 Task: Create a due date automation trigger when advanced on, on the tuesday after a card is due add fields without custom field "Resume" set at 11:00 AM.
Action: Mouse moved to (1200, 91)
Screenshot: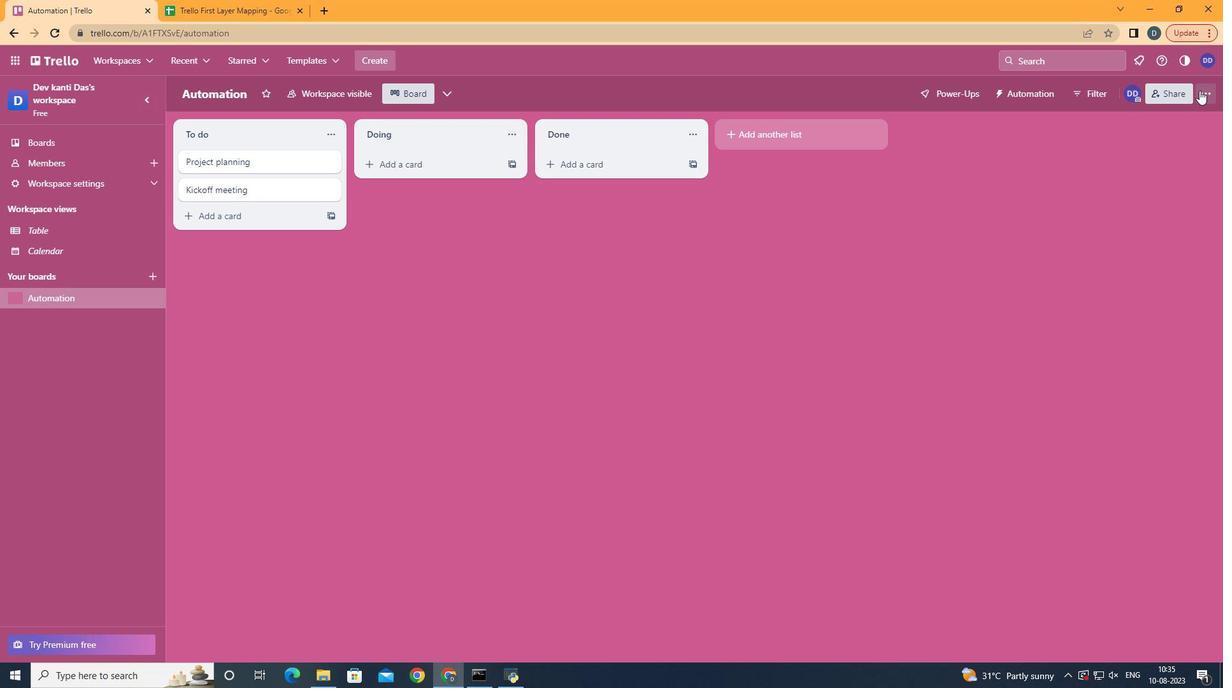 
Action: Mouse pressed left at (1200, 91)
Screenshot: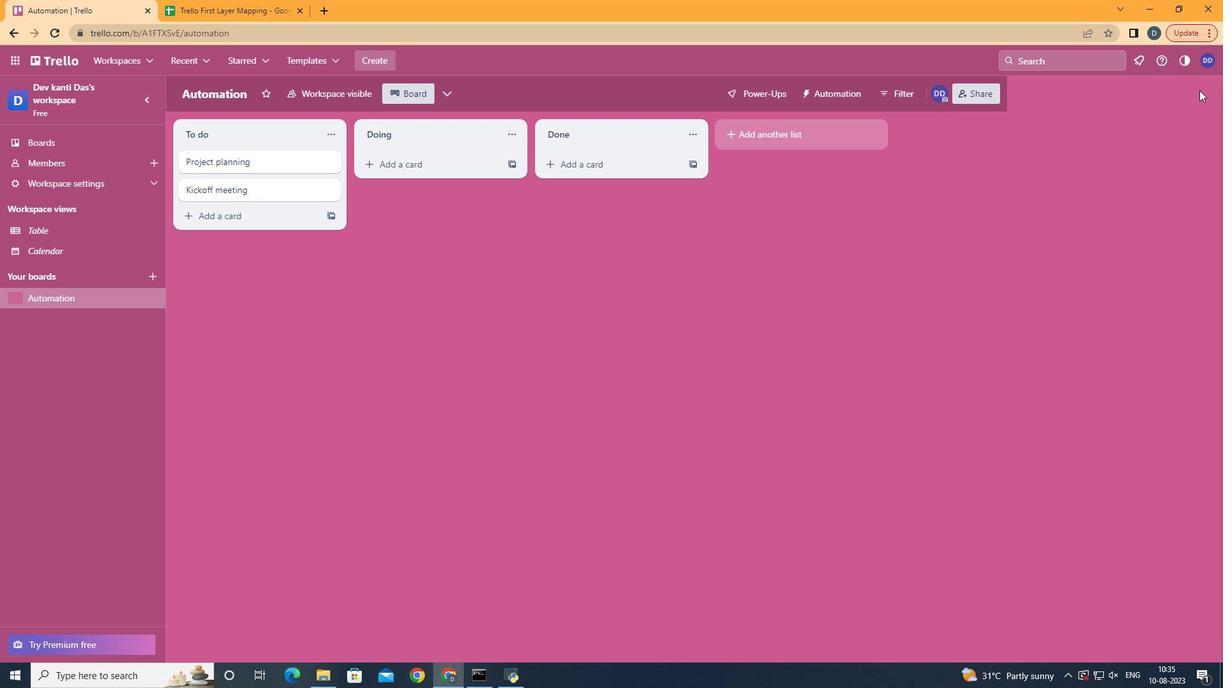 
Action: Mouse moved to (1143, 274)
Screenshot: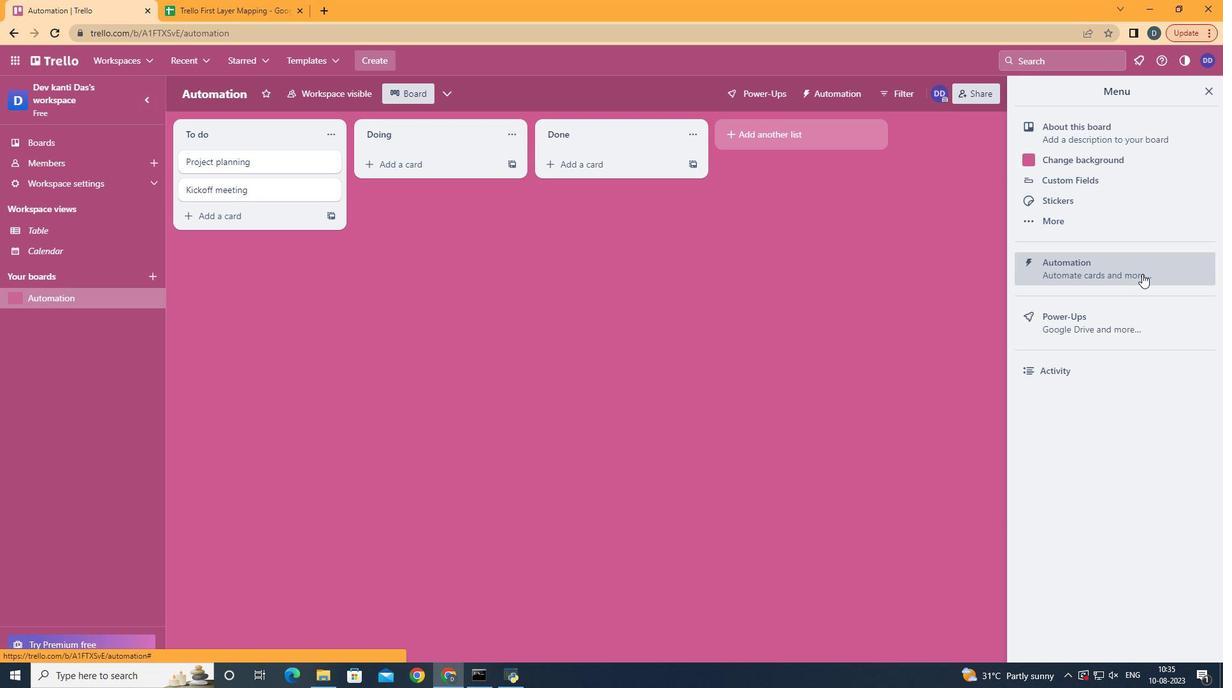 
Action: Mouse pressed left at (1143, 274)
Screenshot: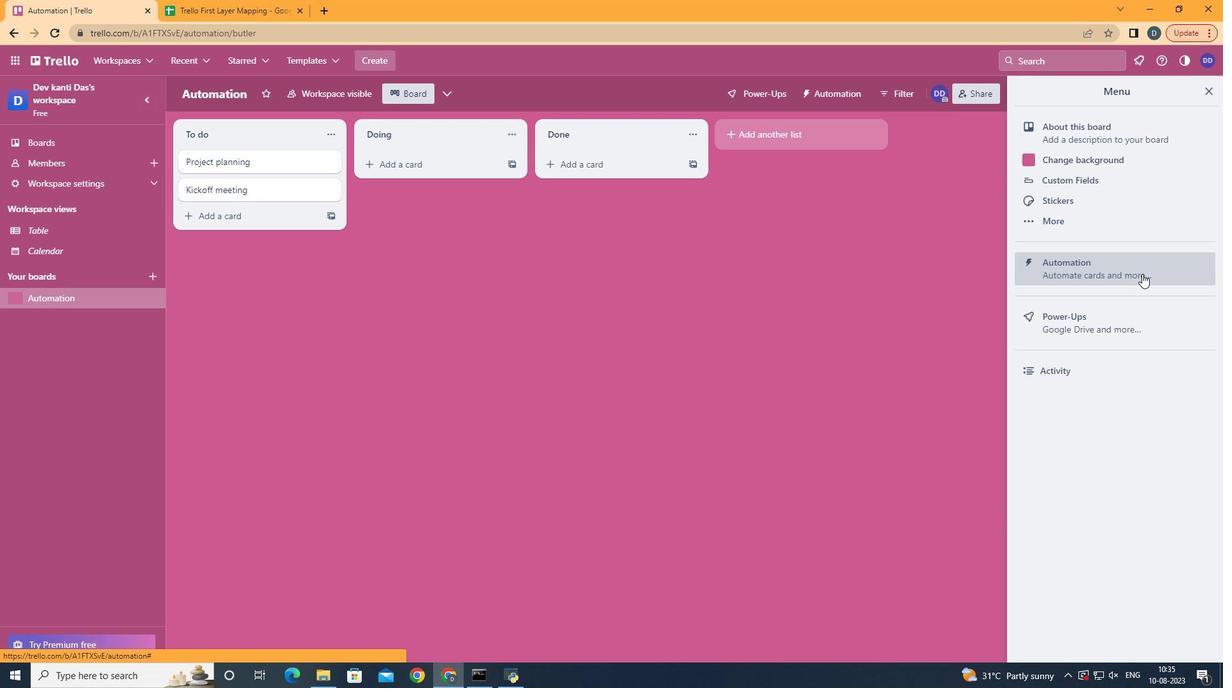 
Action: Mouse moved to (222, 256)
Screenshot: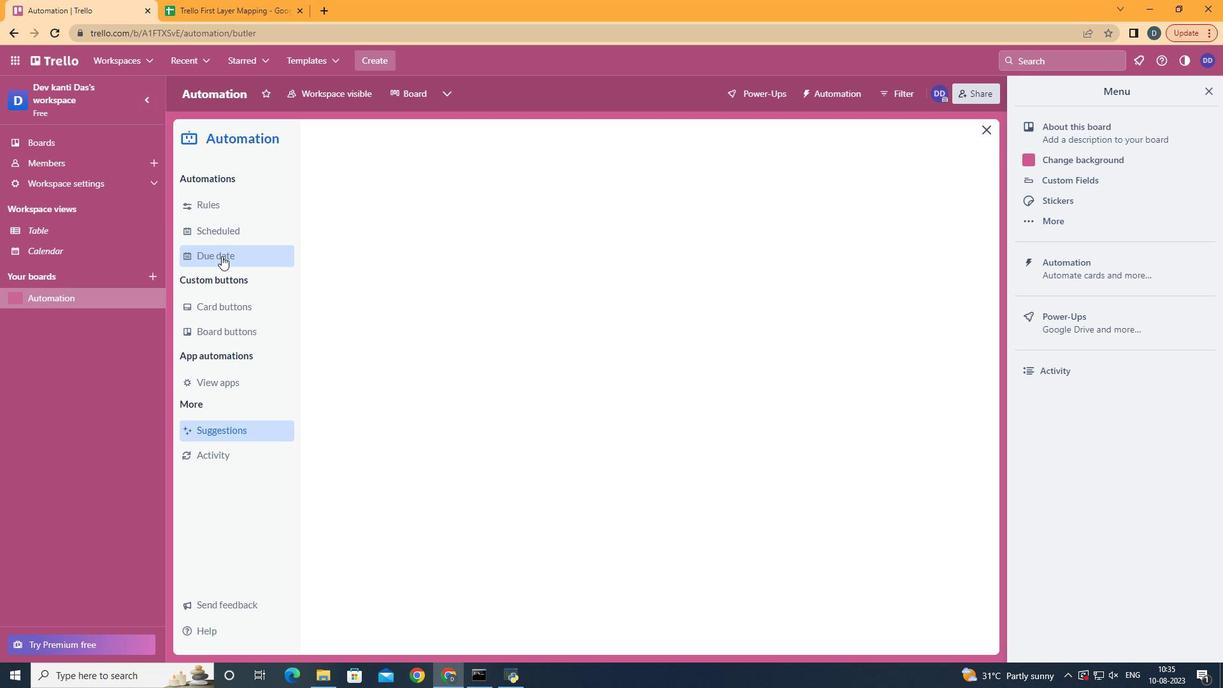 
Action: Mouse pressed left at (222, 256)
Screenshot: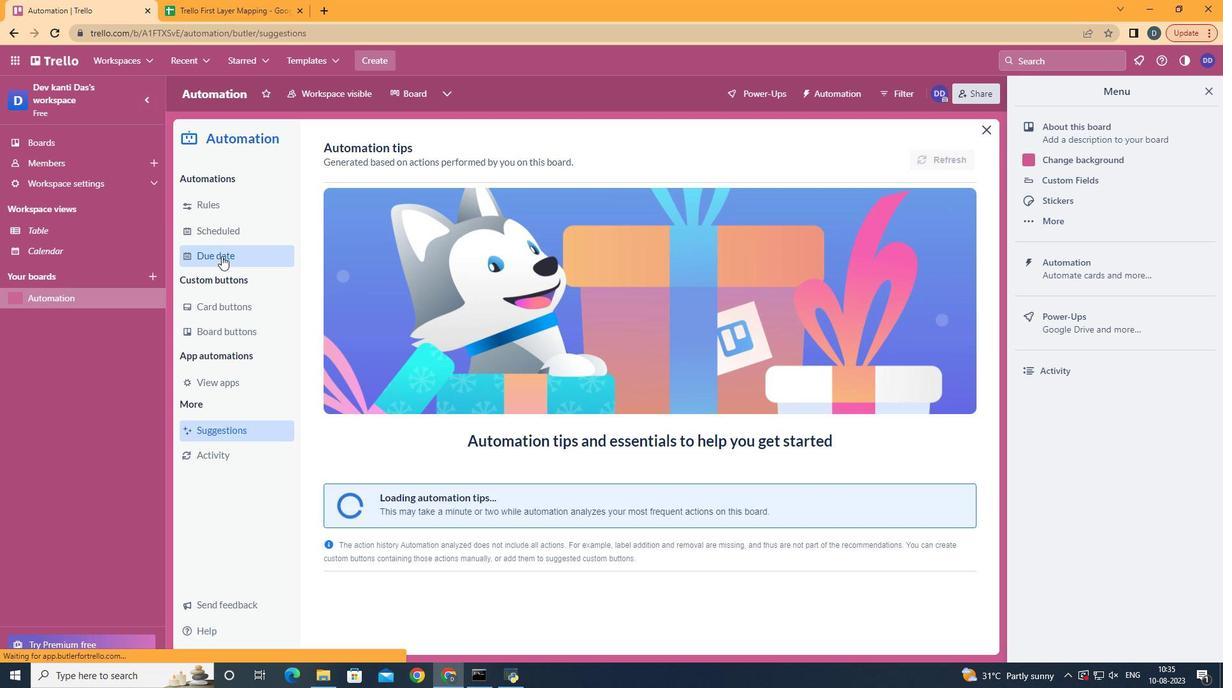 
Action: Mouse moved to (908, 152)
Screenshot: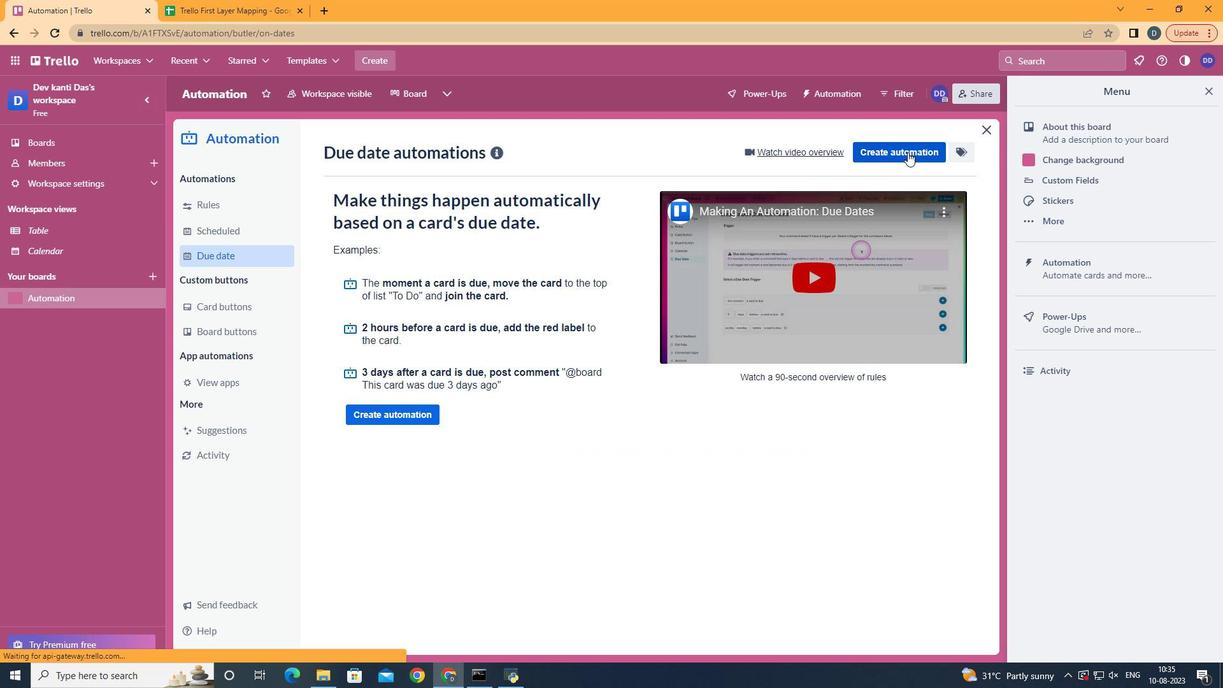 
Action: Mouse pressed left at (908, 152)
Screenshot: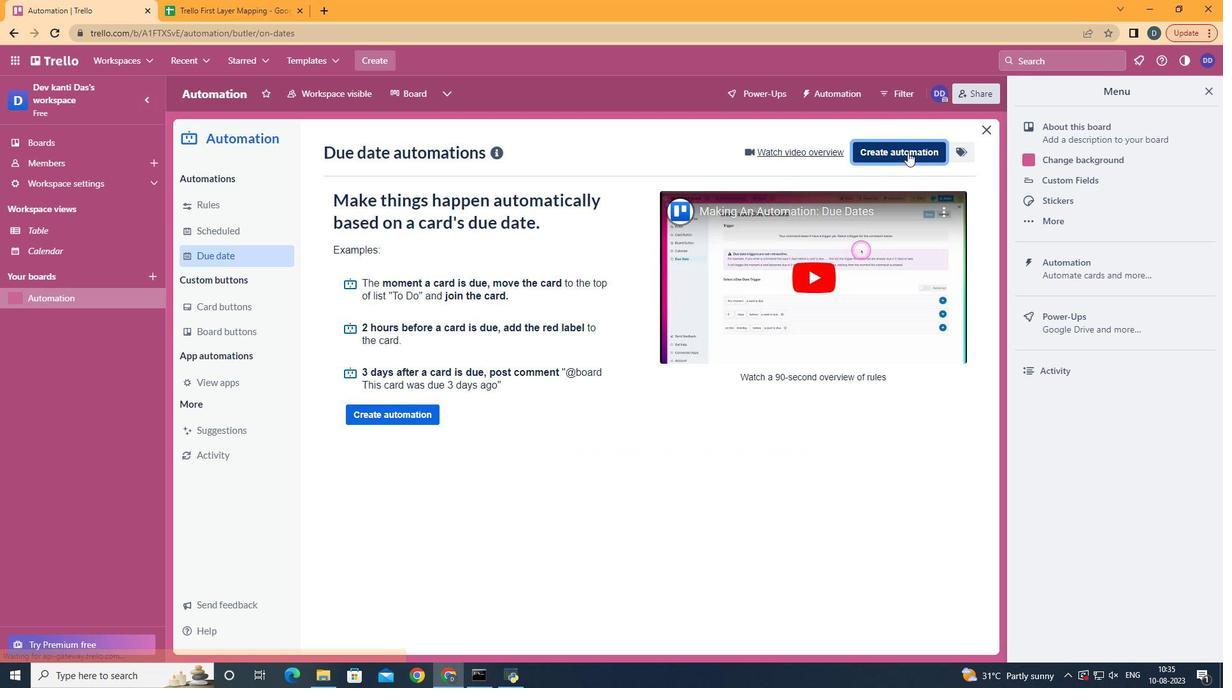 
Action: Mouse moved to (712, 271)
Screenshot: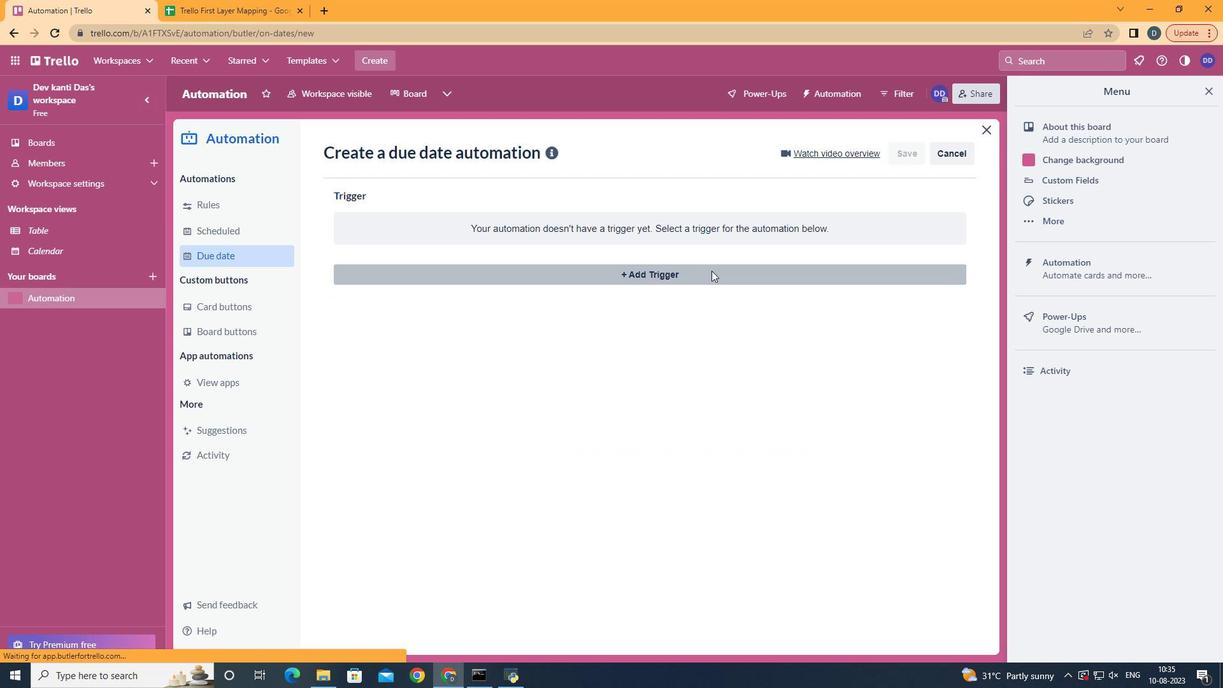 
Action: Mouse pressed left at (712, 271)
Screenshot: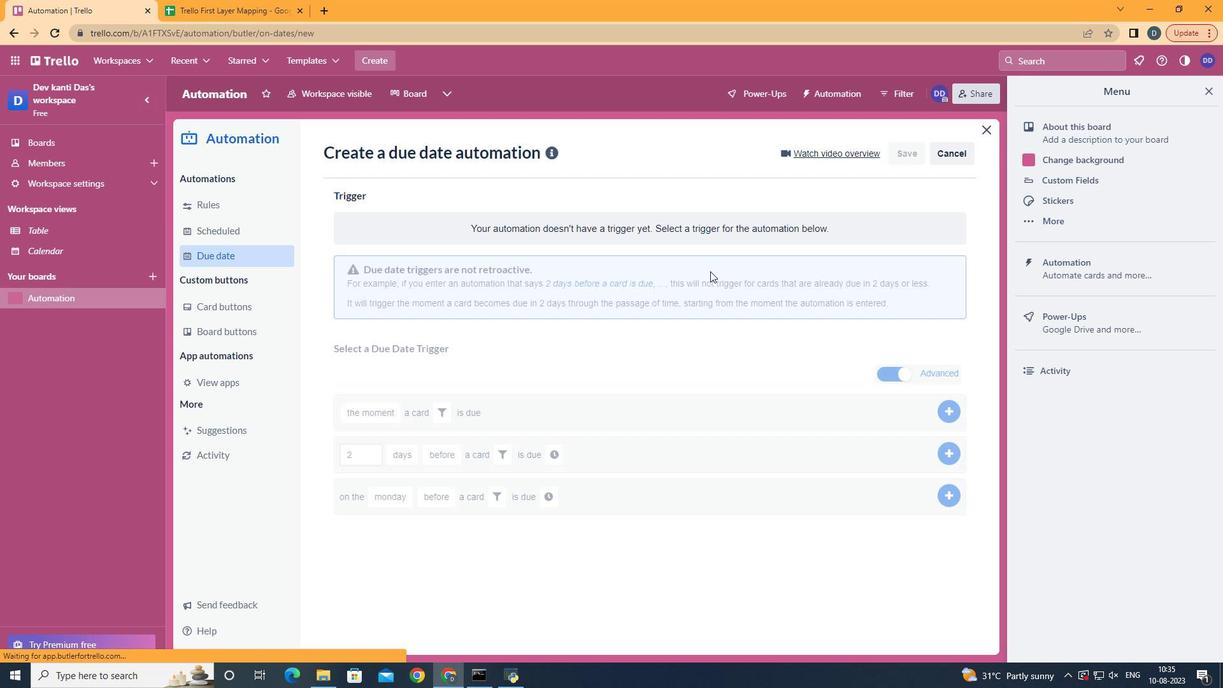 
Action: Mouse moved to (401, 367)
Screenshot: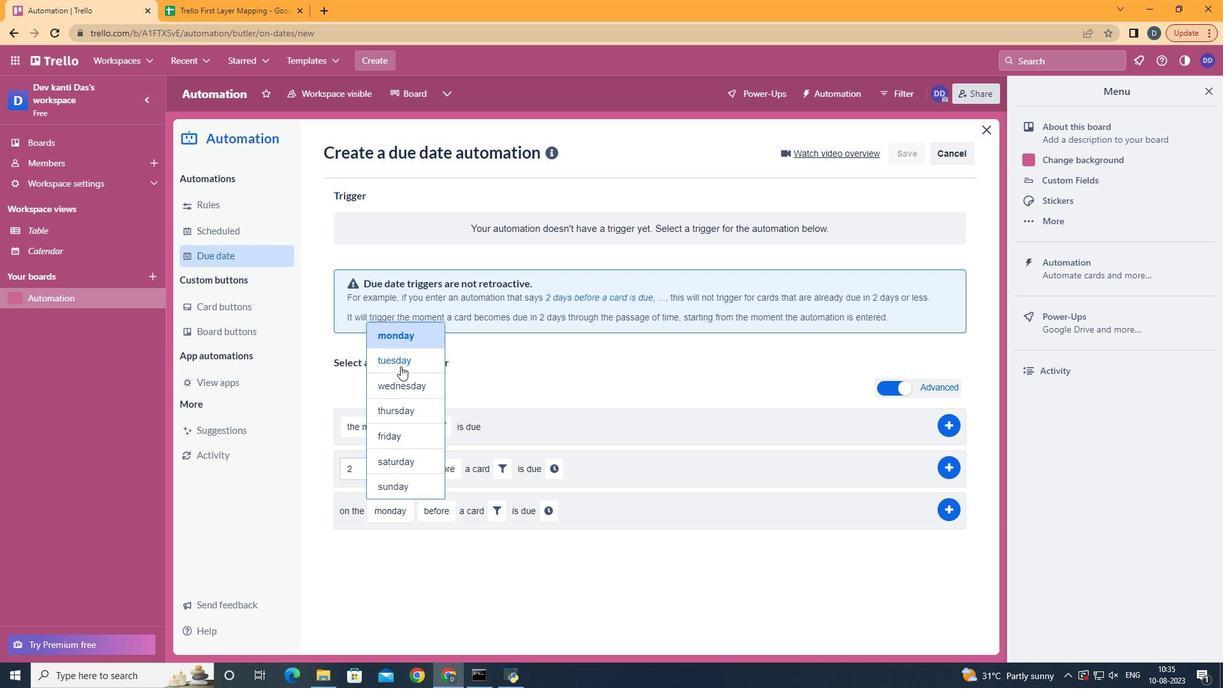 
Action: Mouse pressed left at (401, 367)
Screenshot: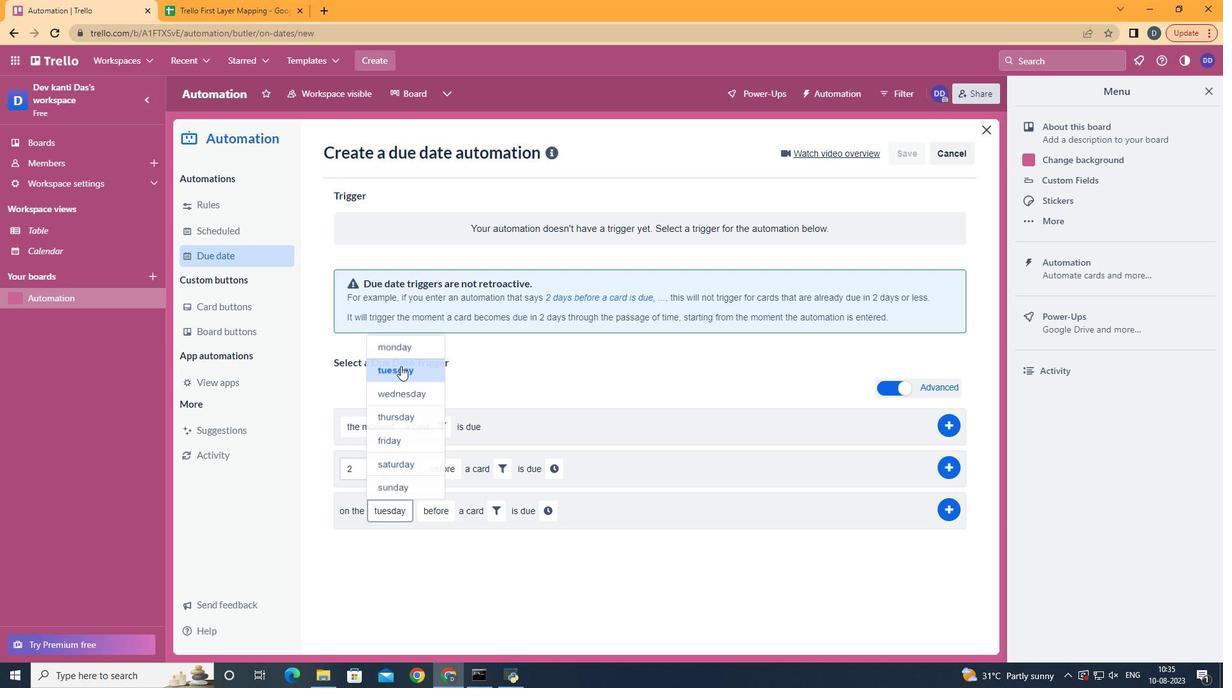 
Action: Mouse moved to (456, 553)
Screenshot: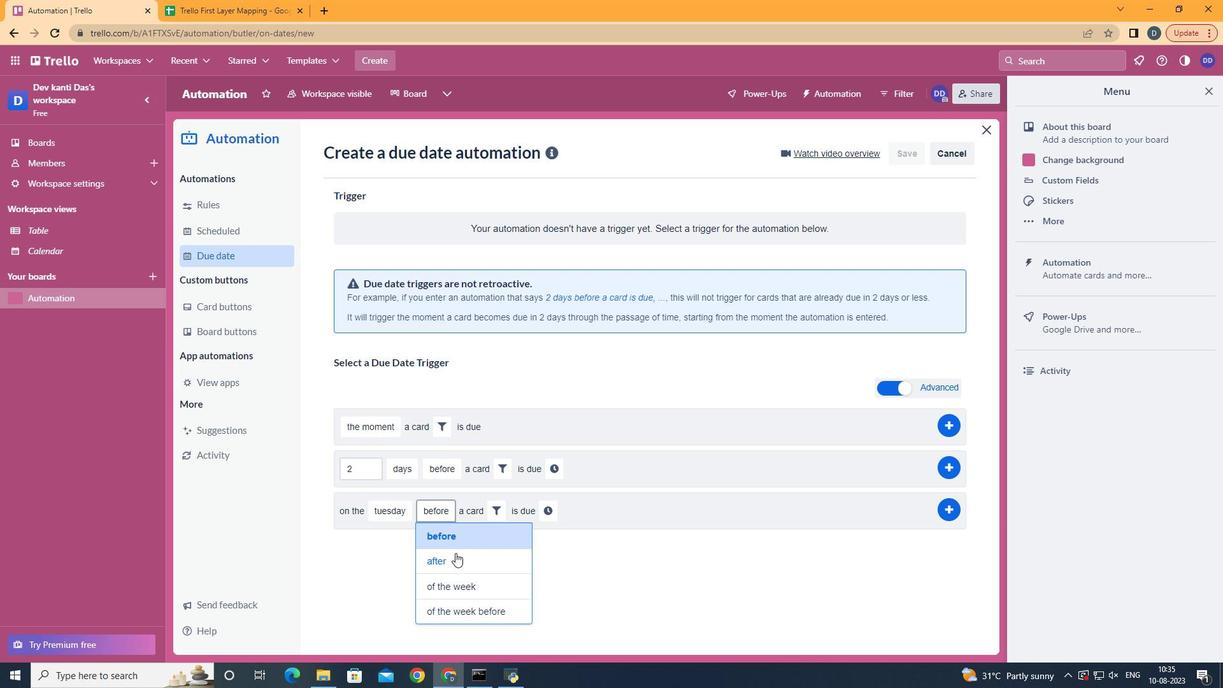 
Action: Mouse pressed left at (456, 553)
Screenshot: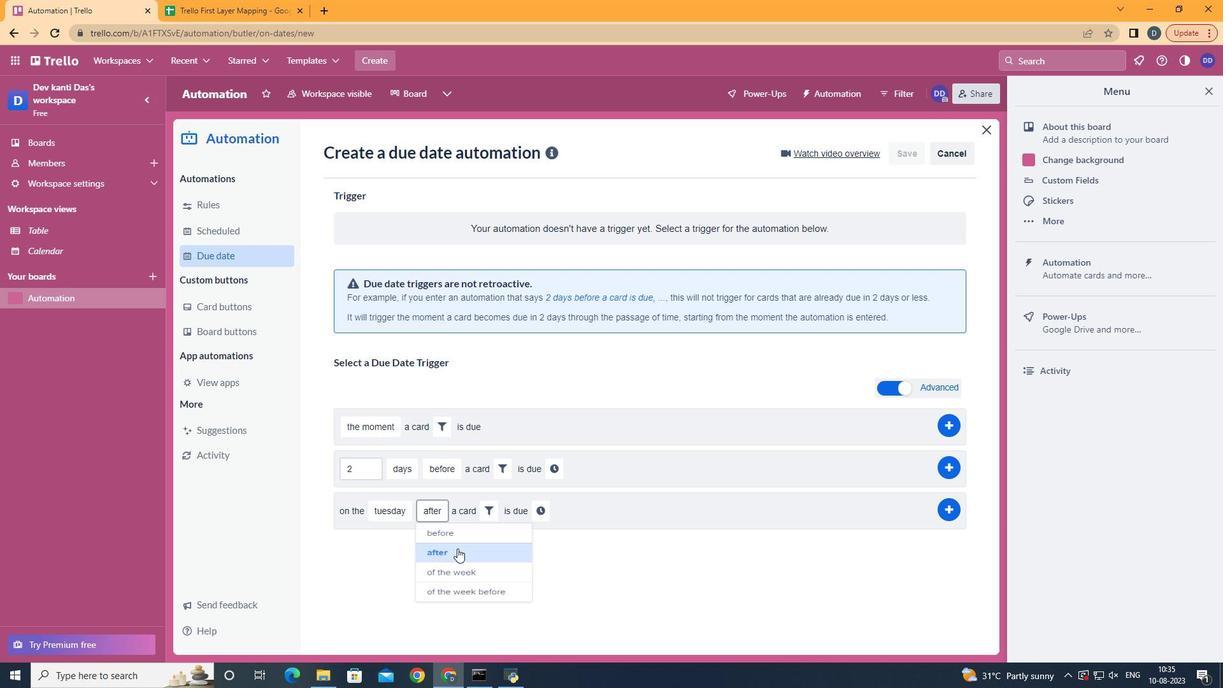 
Action: Mouse moved to (489, 506)
Screenshot: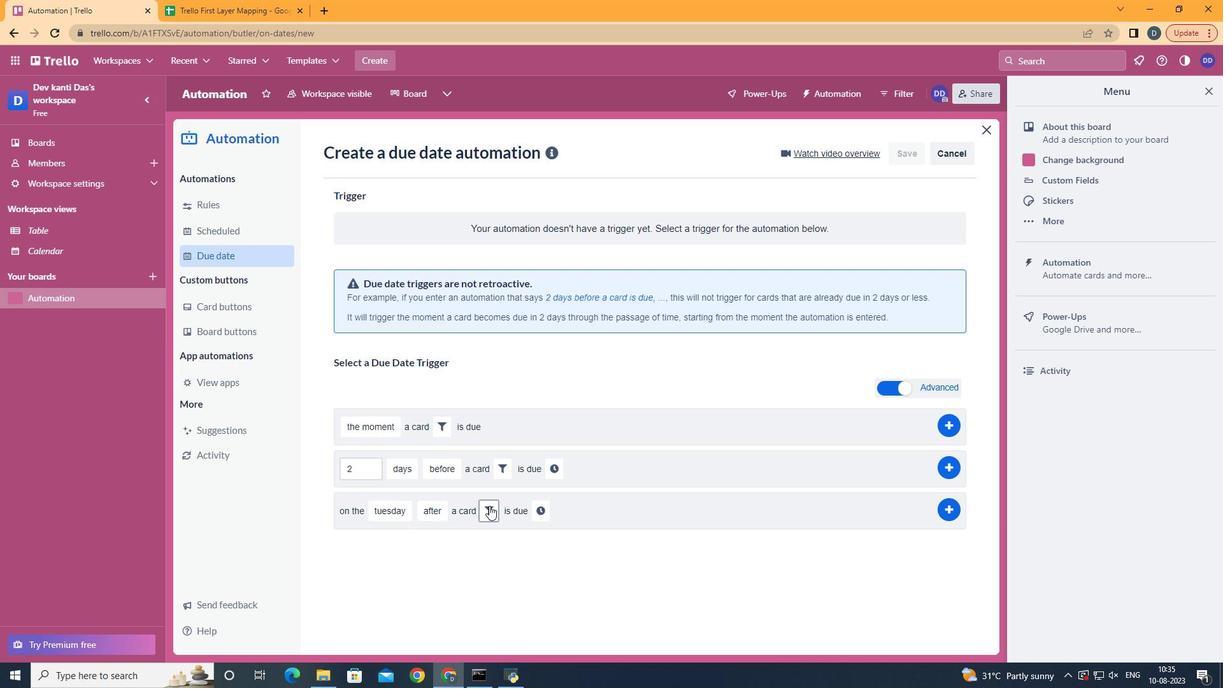 
Action: Mouse pressed left at (489, 506)
Screenshot: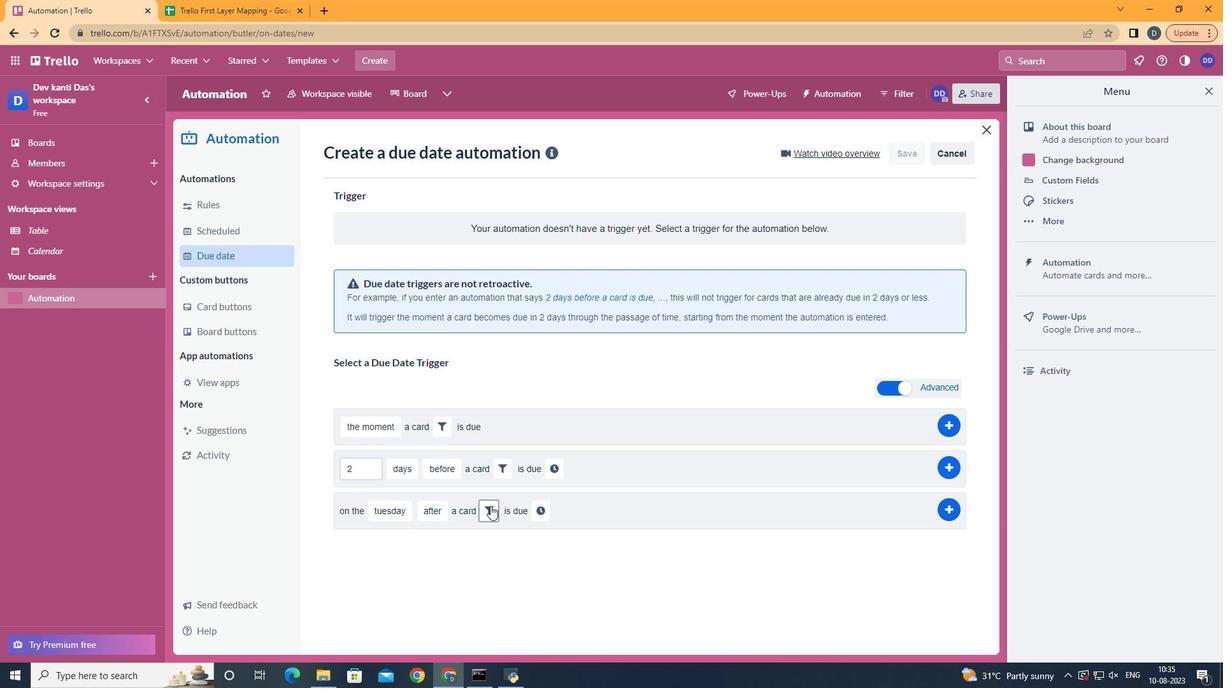 
Action: Mouse moved to (690, 550)
Screenshot: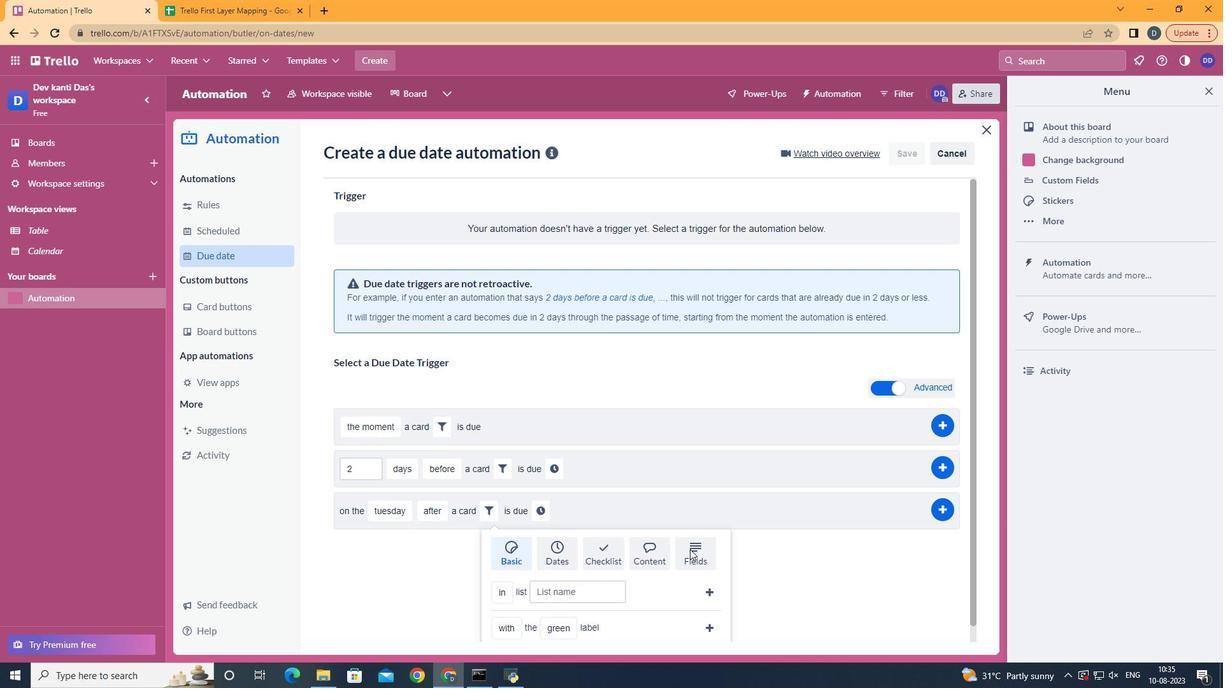 
Action: Mouse pressed left at (690, 550)
Screenshot: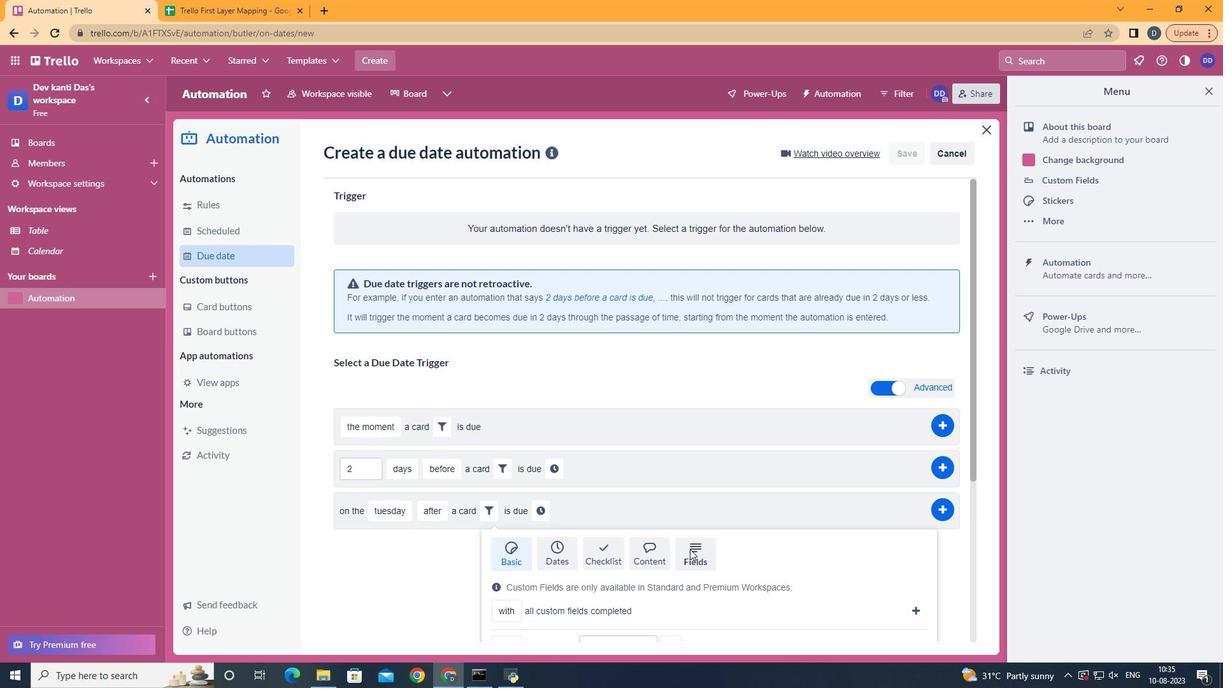
Action: Mouse moved to (690, 549)
Screenshot: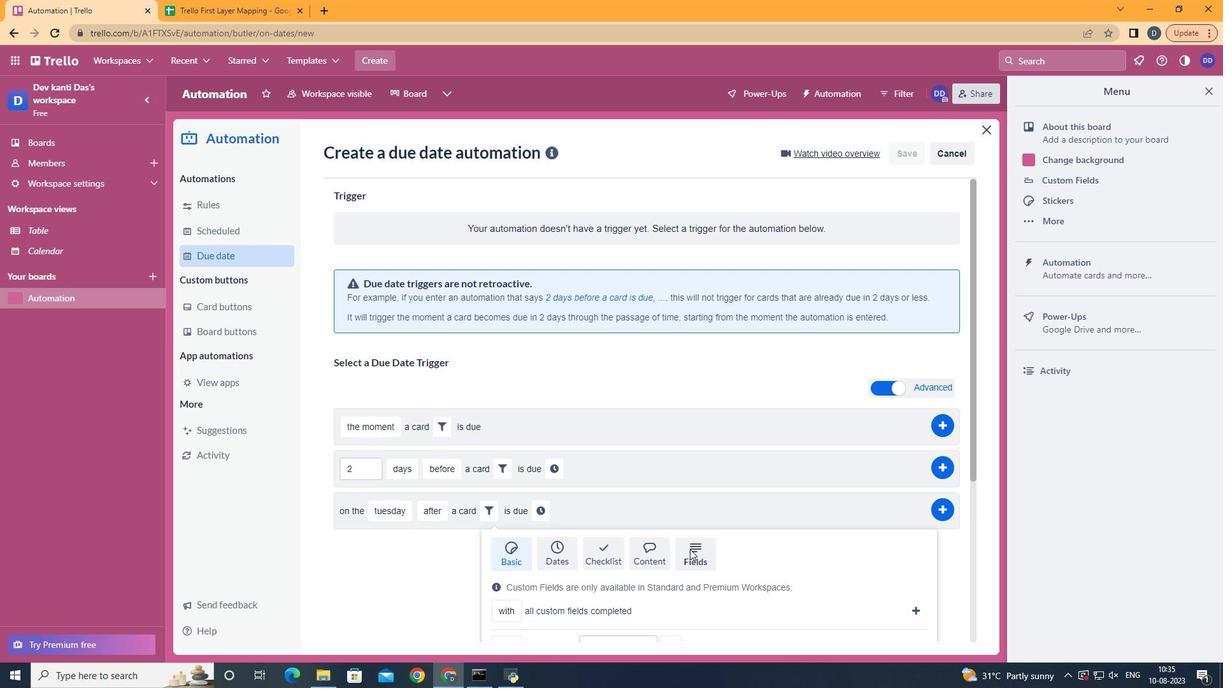 
Action: Mouse scrolled (690, 549) with delta (0, 0)
Screenshot: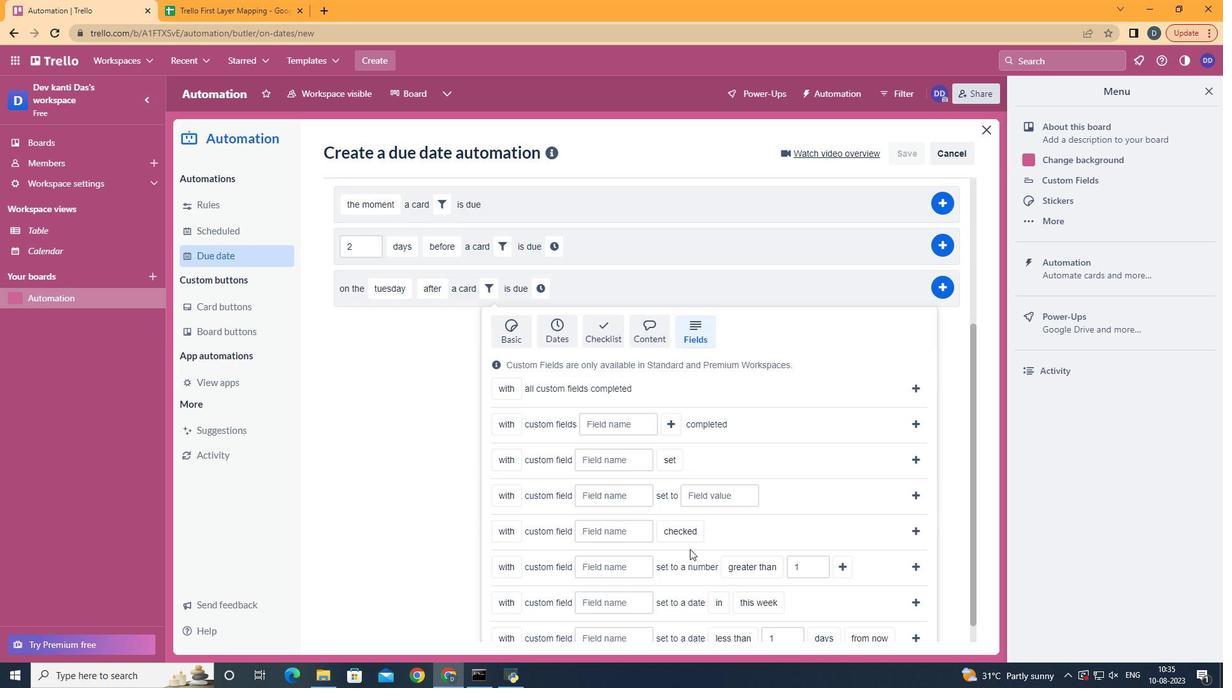 
Action: Mouse scrolled (690, 549) with delta (0, 0)
Screenshot: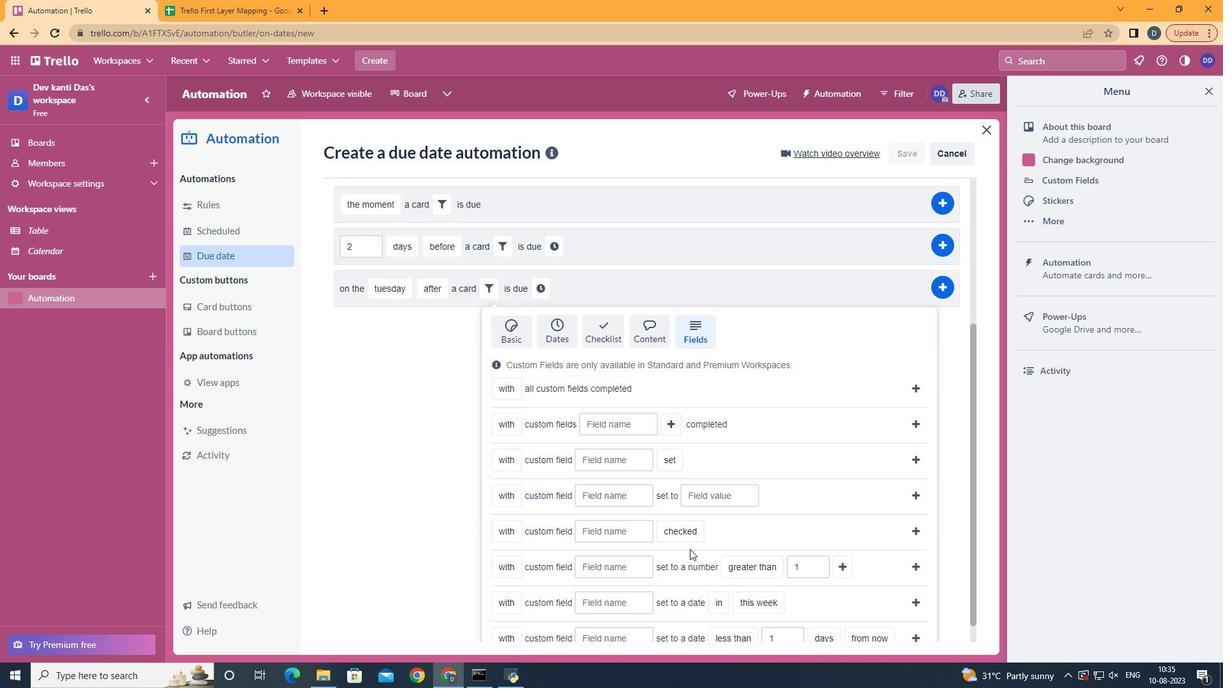 
Action: Mouse scrolled (690, 549) with delta (0, 0)
Screenshot: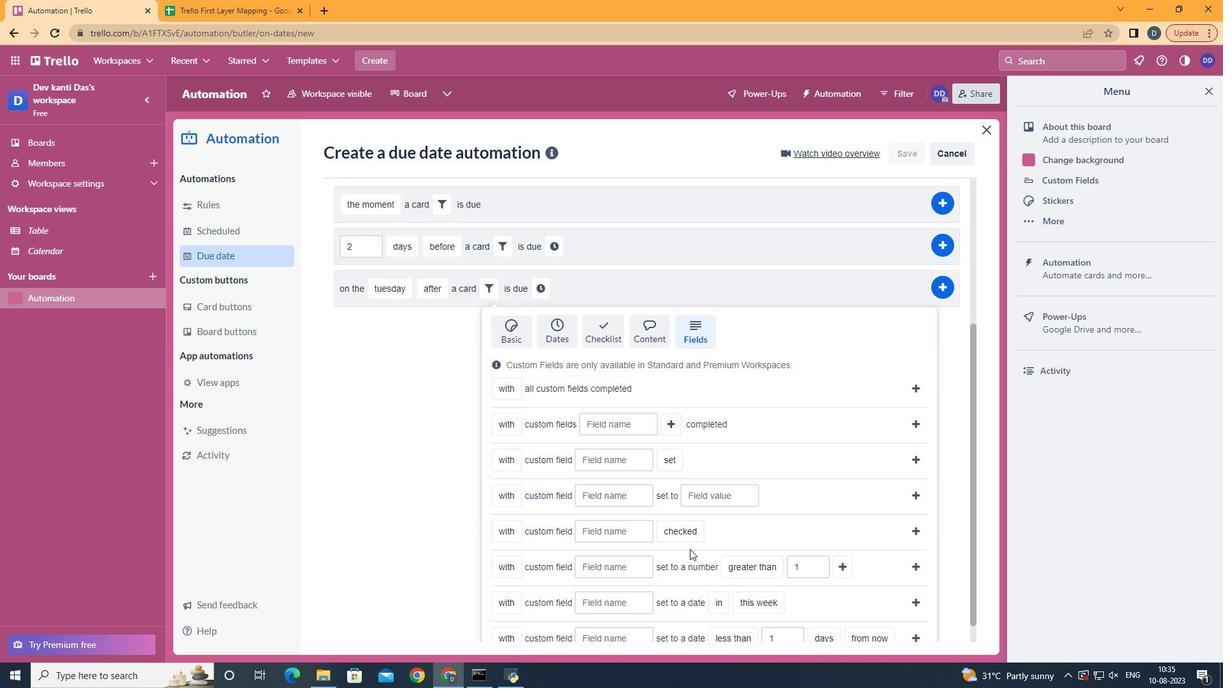 
Action: Mouse scrolled (690, 549) with delta (0, 0)
Screenshot: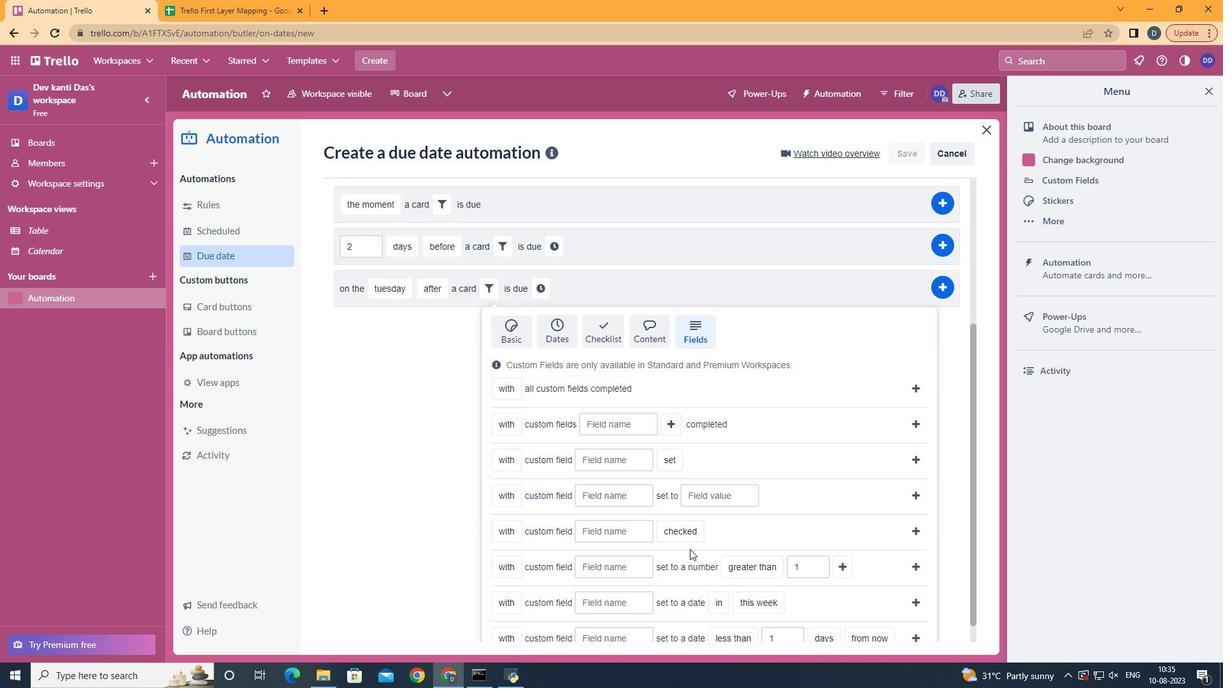 
Action: Mouse scrolled (690, 549) with delta (0, 0)
Screenshot: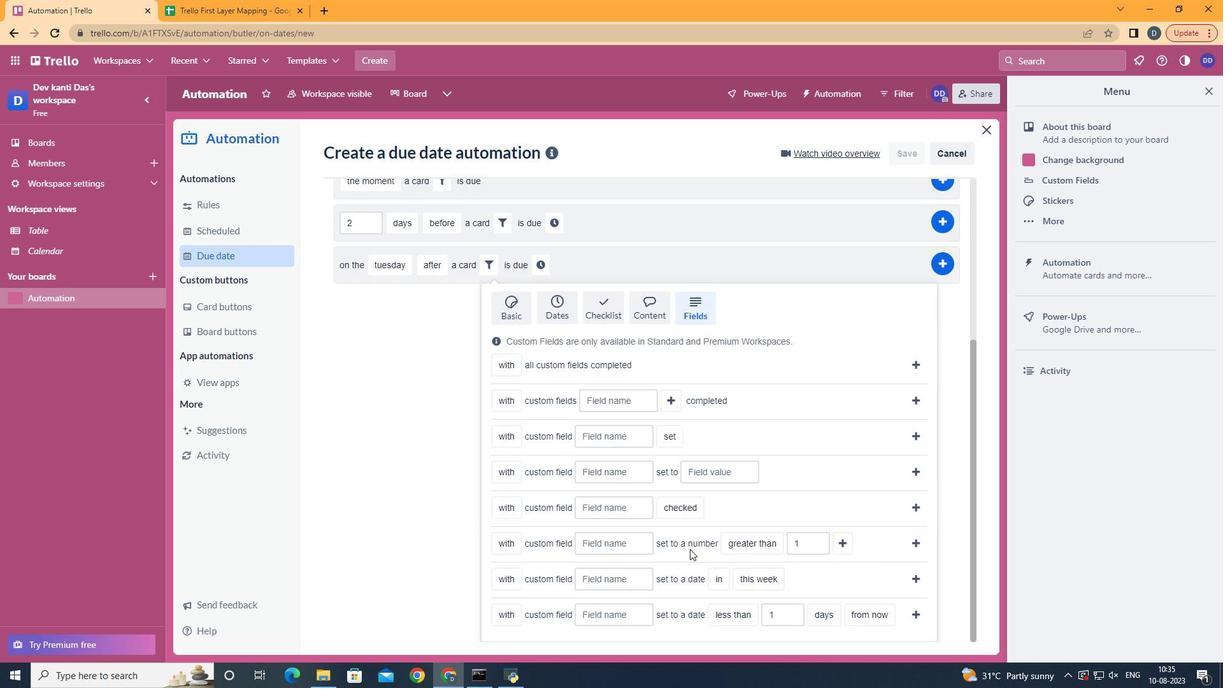 
Action: Mouse scrolled (690, 549) with delta (0, 0)
Screenshot: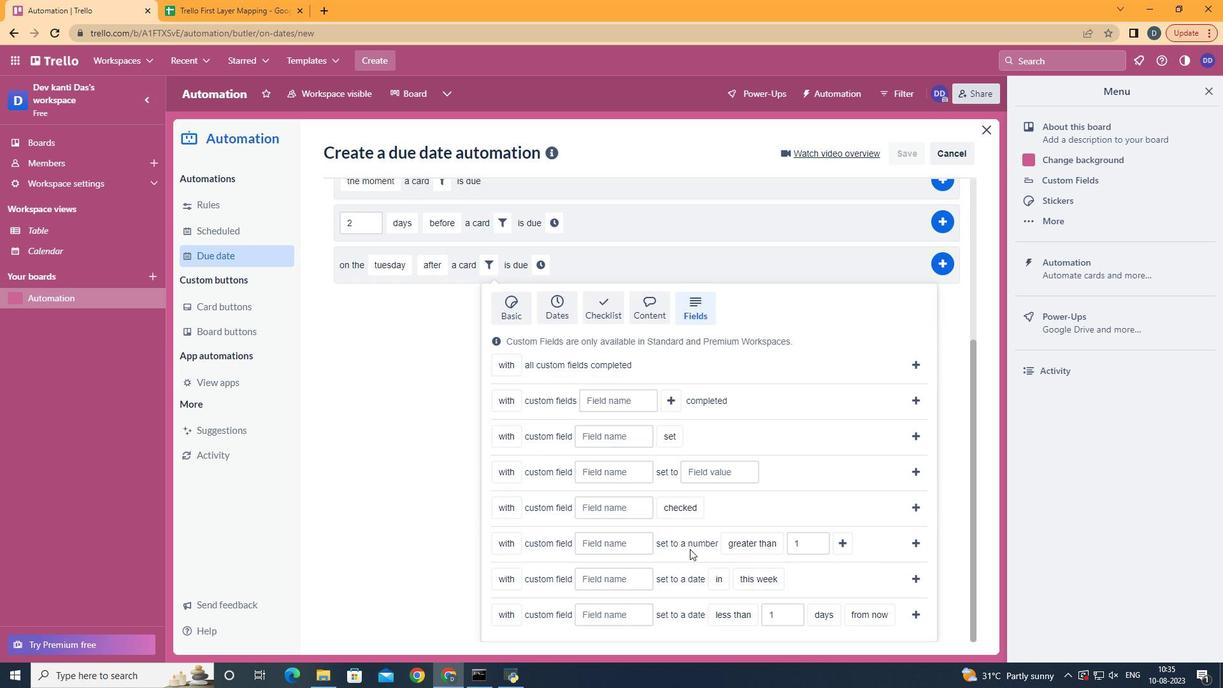 
Action: Mouse moved to (523, 483)
Screenshot: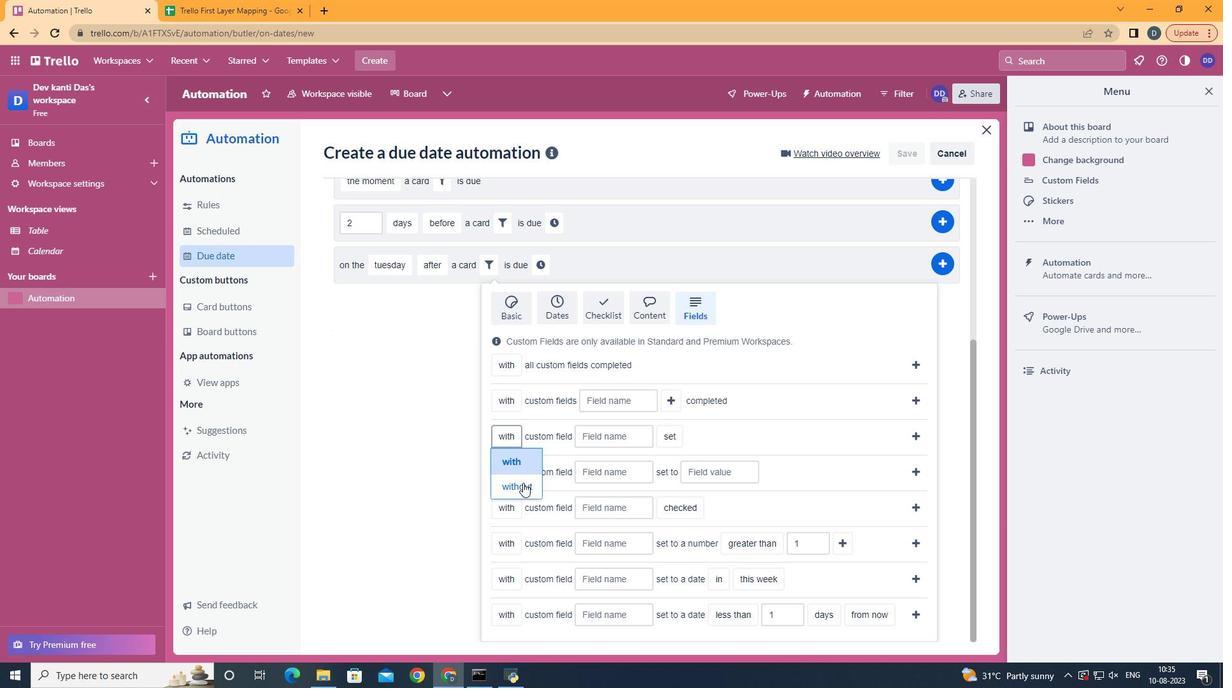 
Action: Mouse pressed left at (523, 483)
Screenshot: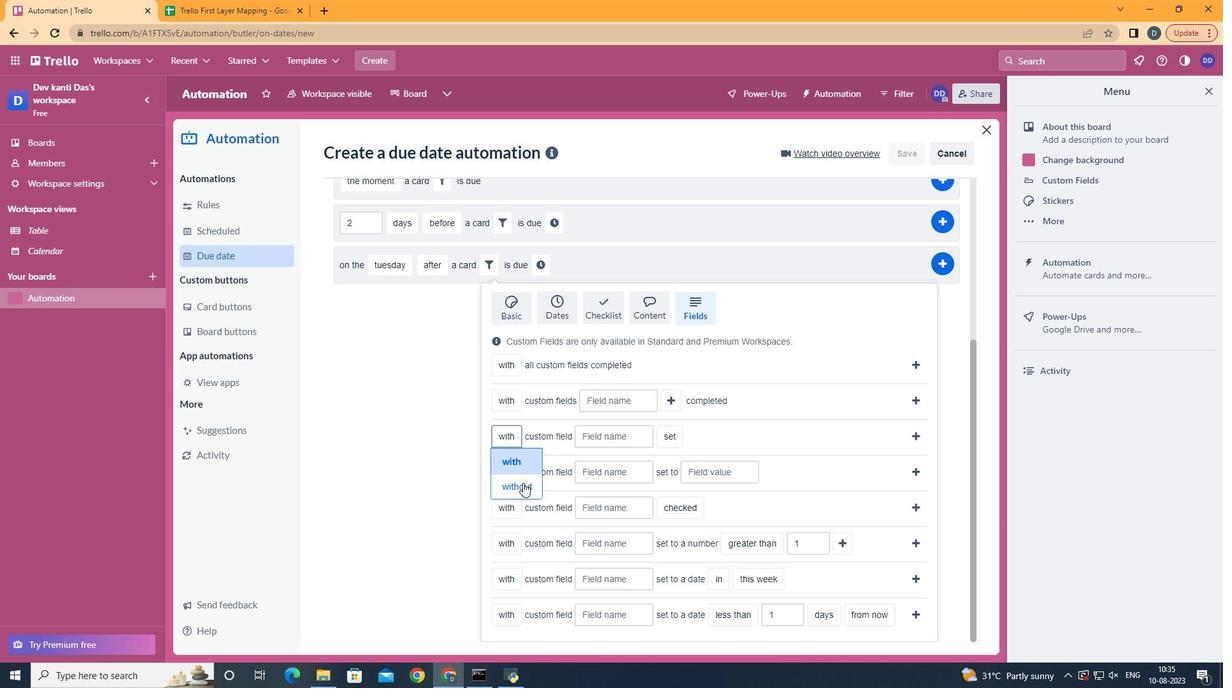 
Action: Mouse moved to (628, 428)
Screenshot: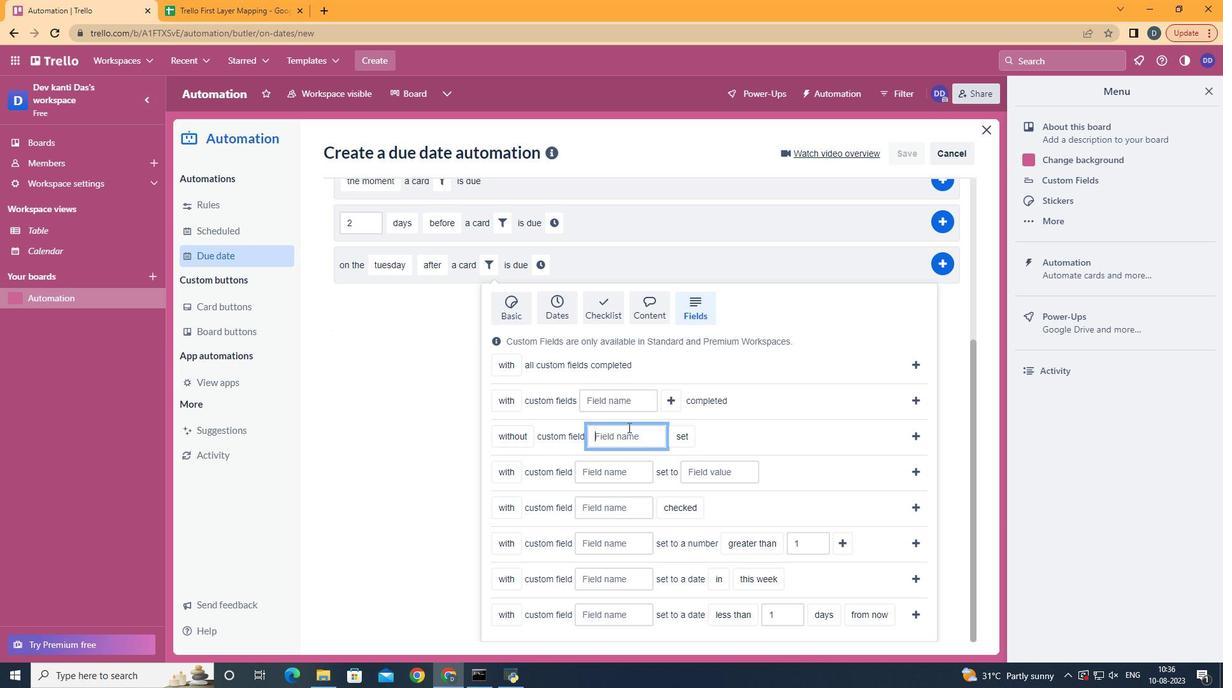 
Action: Mouse pressed left at (628, 428)
Screenshot: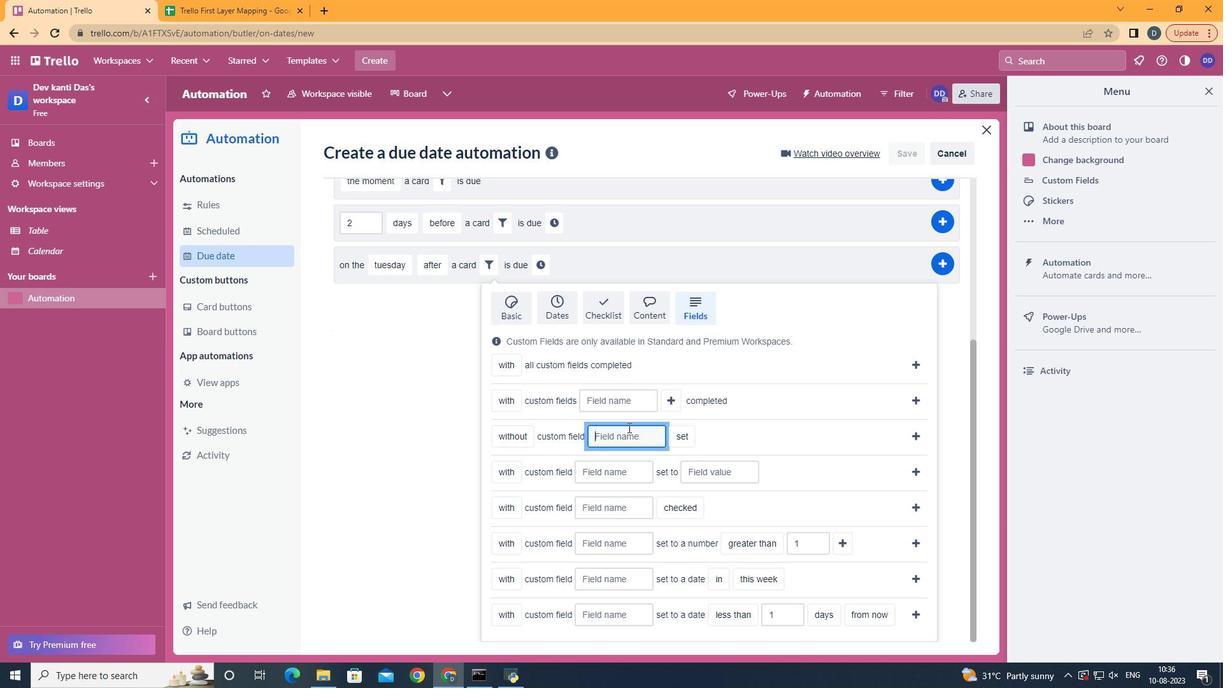 
Action: Key pressed <Key.shift>Resume
Screenshot: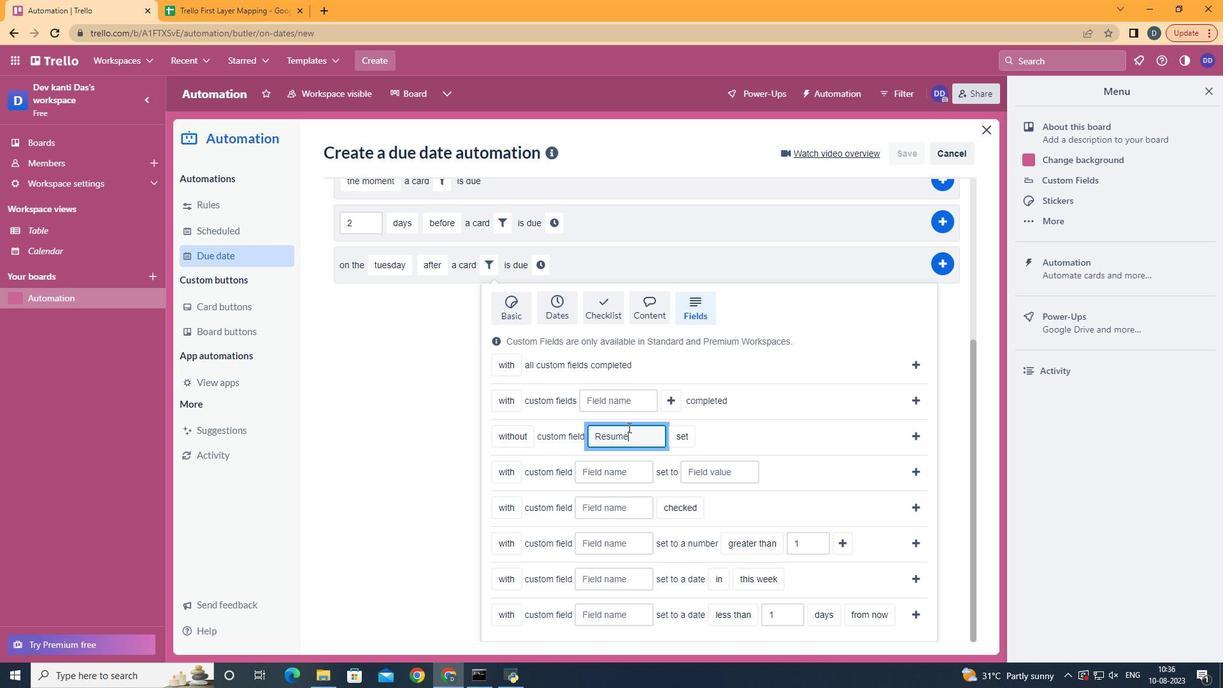 
Action: Mouse moved to (700, 456)
Screenshot: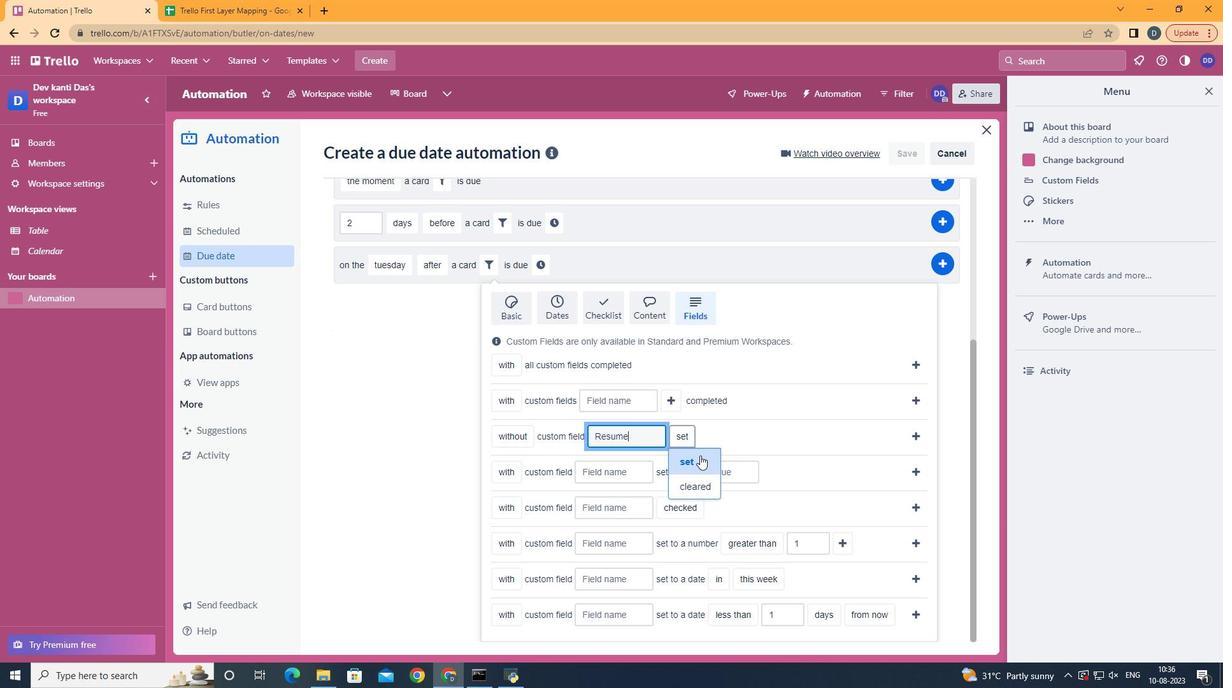 
Action: Mouse pressed left at (700, 456)
Screenshot: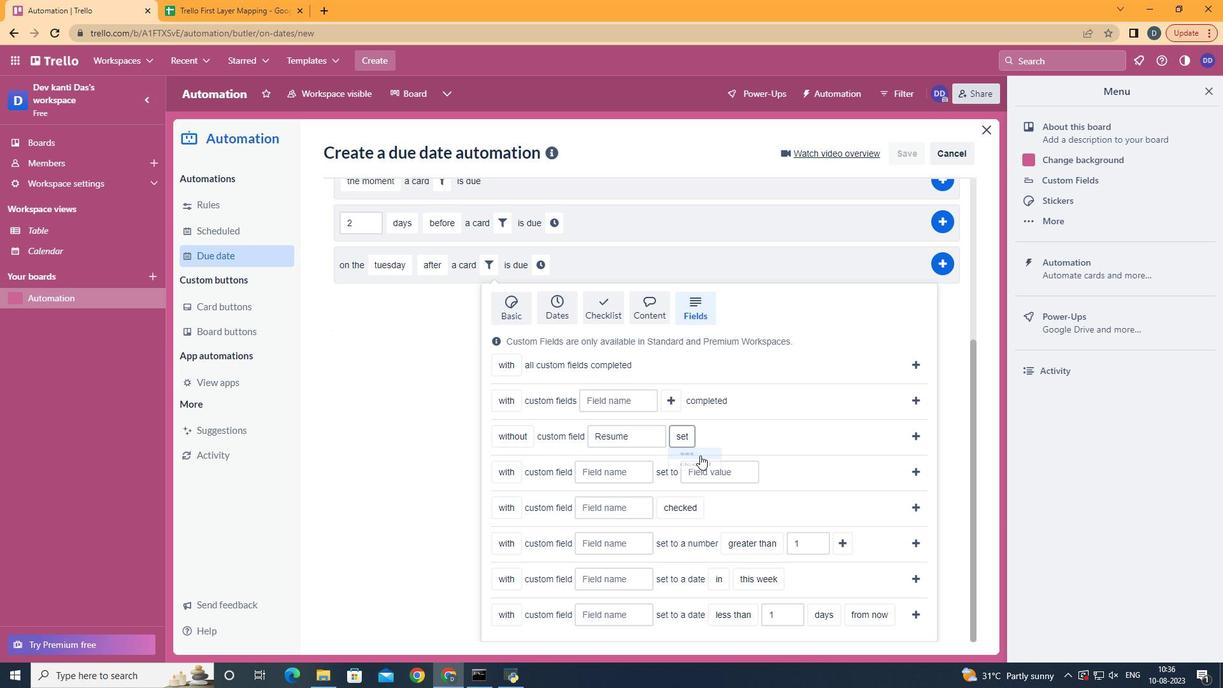 
Action: Mouse moved to (909, 436)
Screenshot: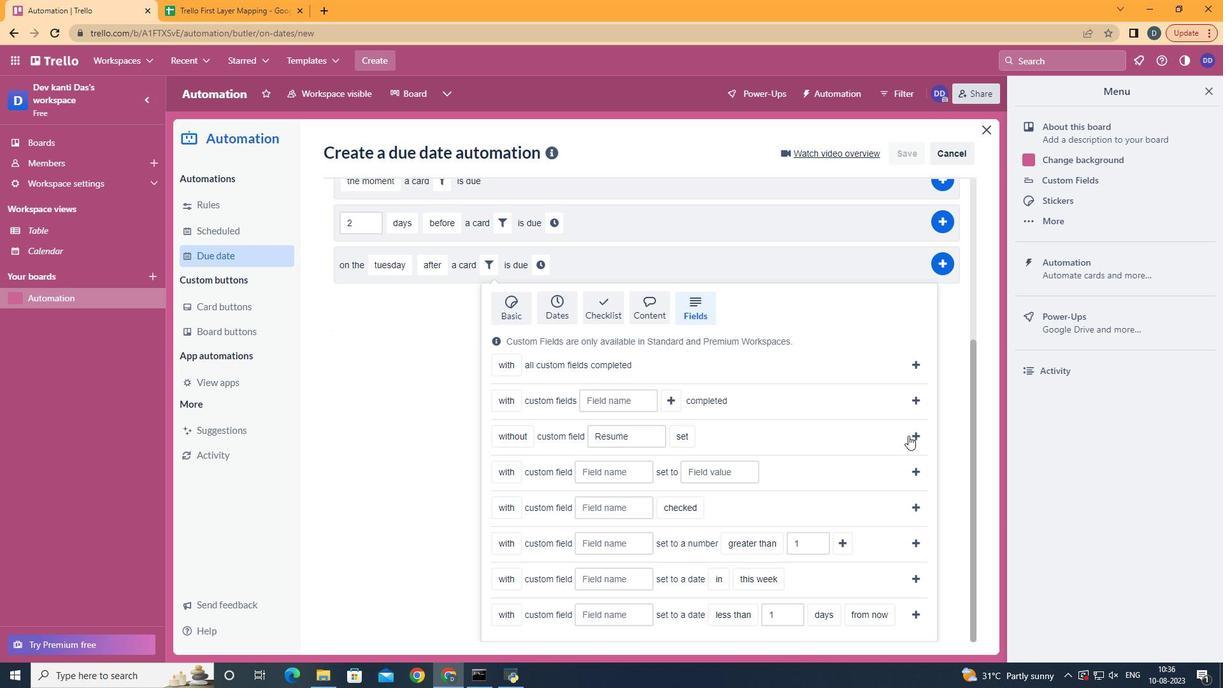 
Action: Mouse pressed left at (909, 436)
Screenshot: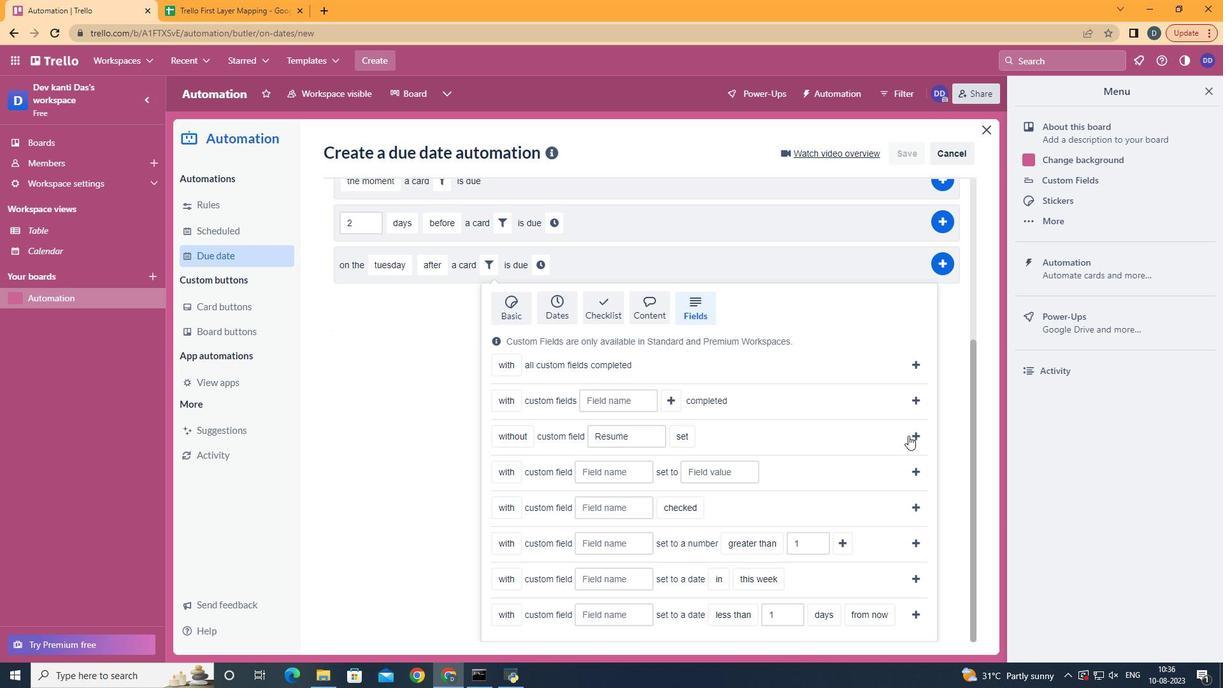 
Action: Mouse moved to (708, 515)
Screenshot: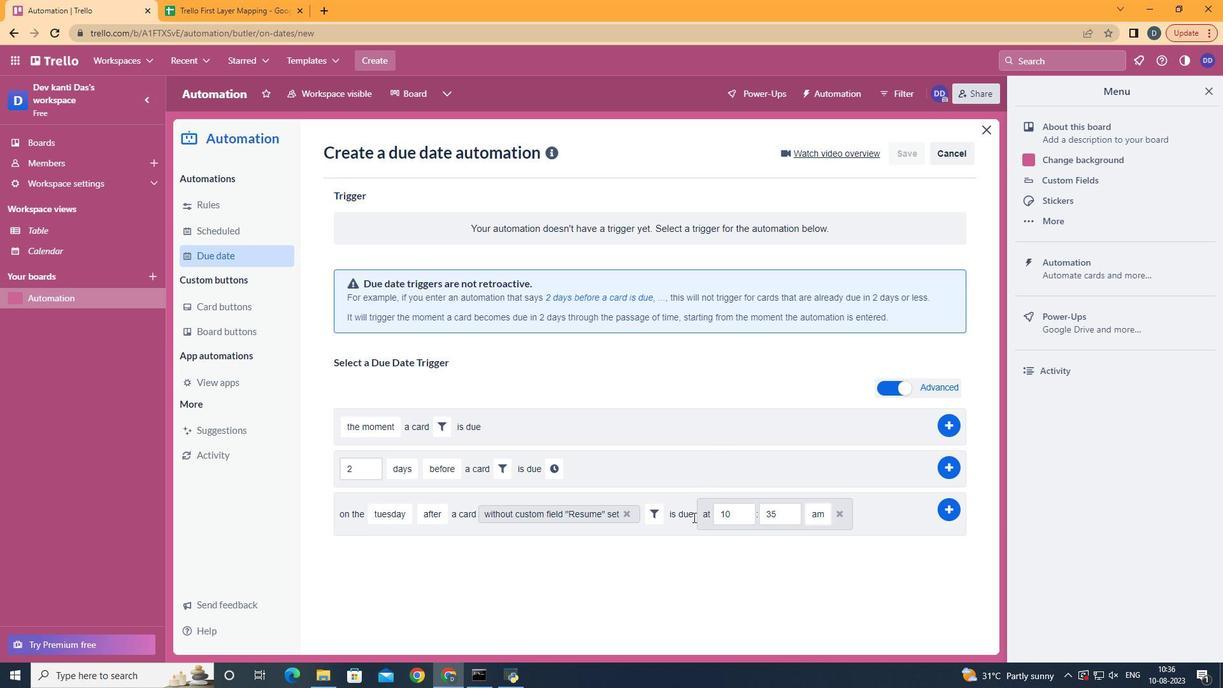
Action: Mouse pressed left at (708, 515)
Screenshot: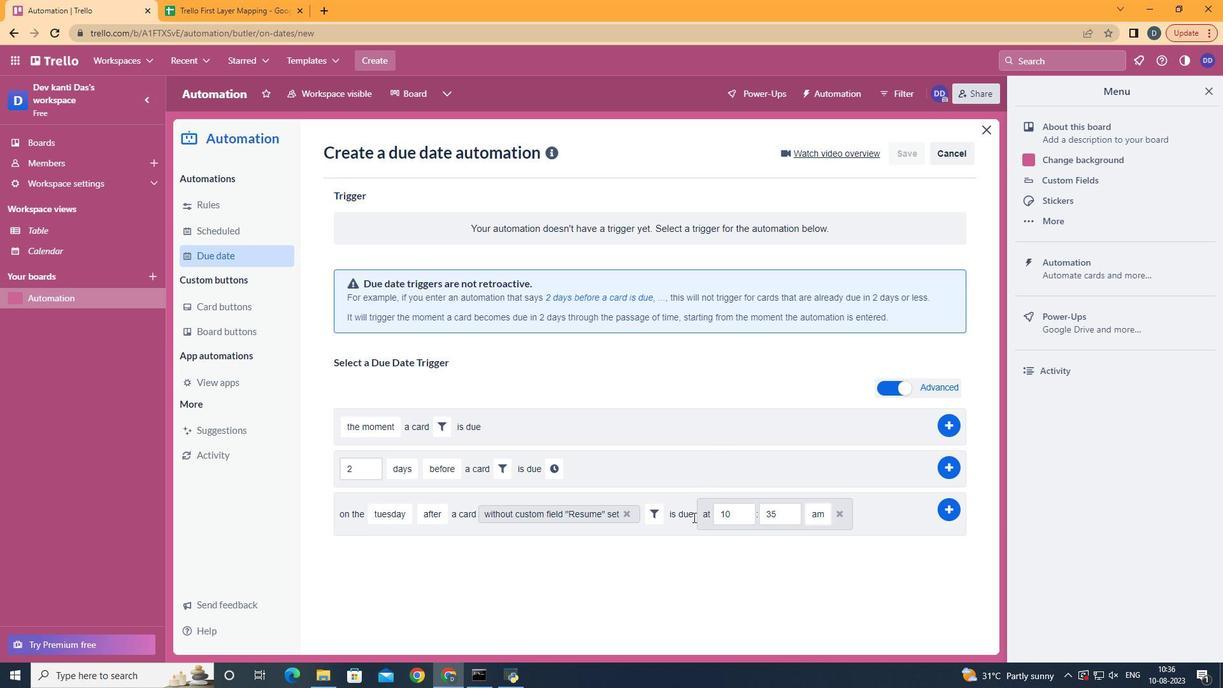 
Action: Mouse moved to (742, 513)
Screenshot: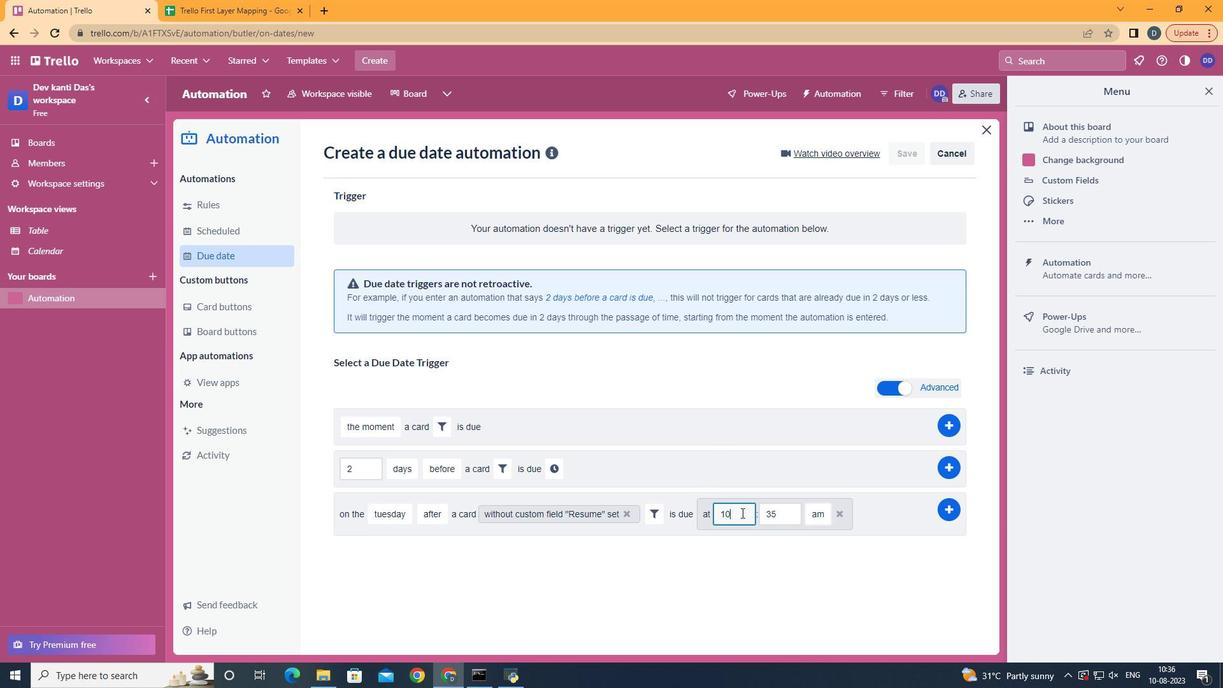 
Action: Mouse pressed left at (742, 513)
Screenshot: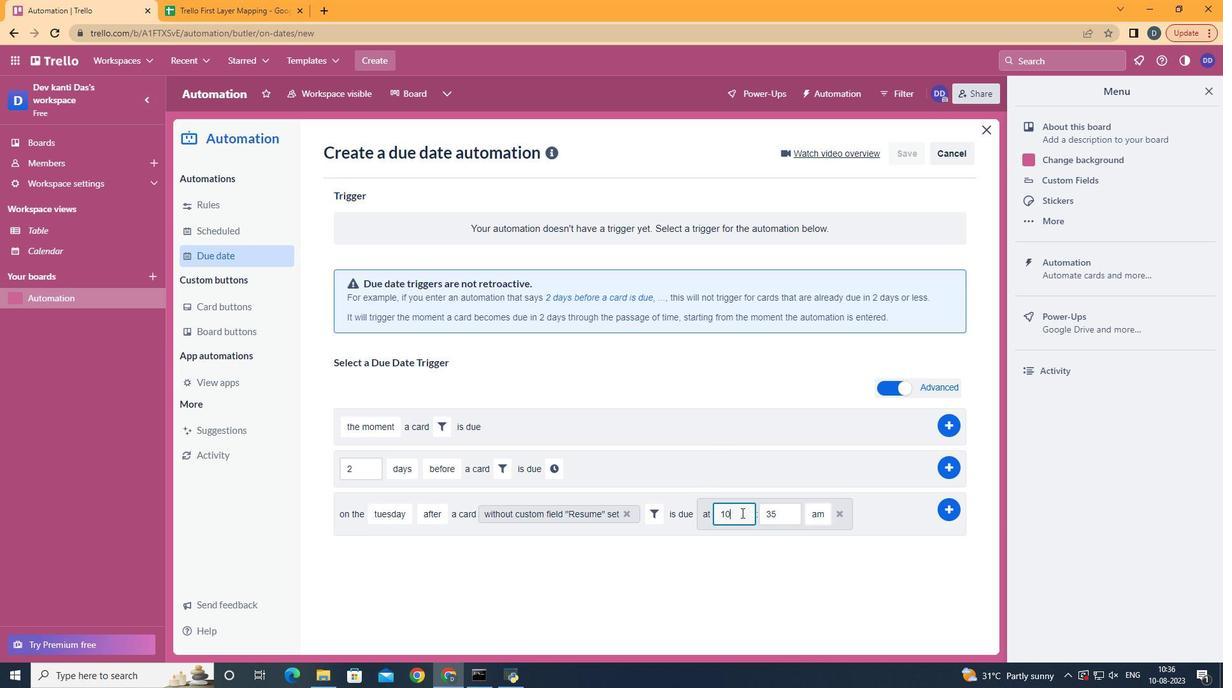 
Action: Mouse moved to (742, 513)
Screenshot: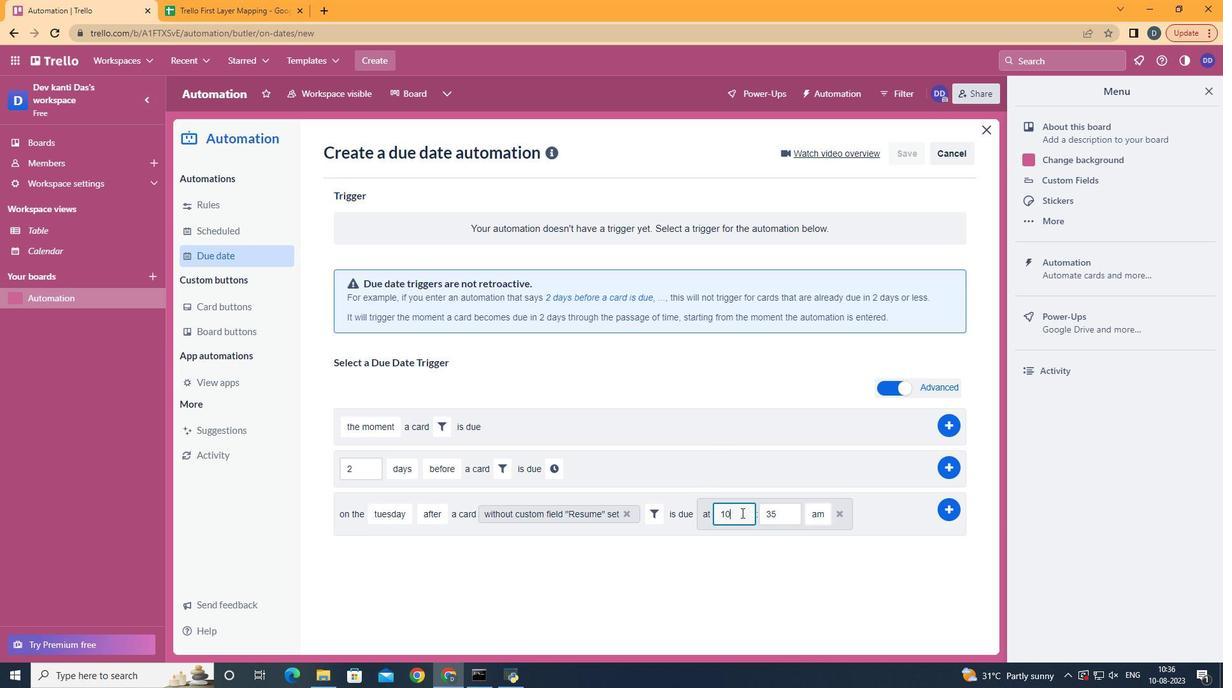 
Action: Key pressed <Key.backspace>1
Screenshot: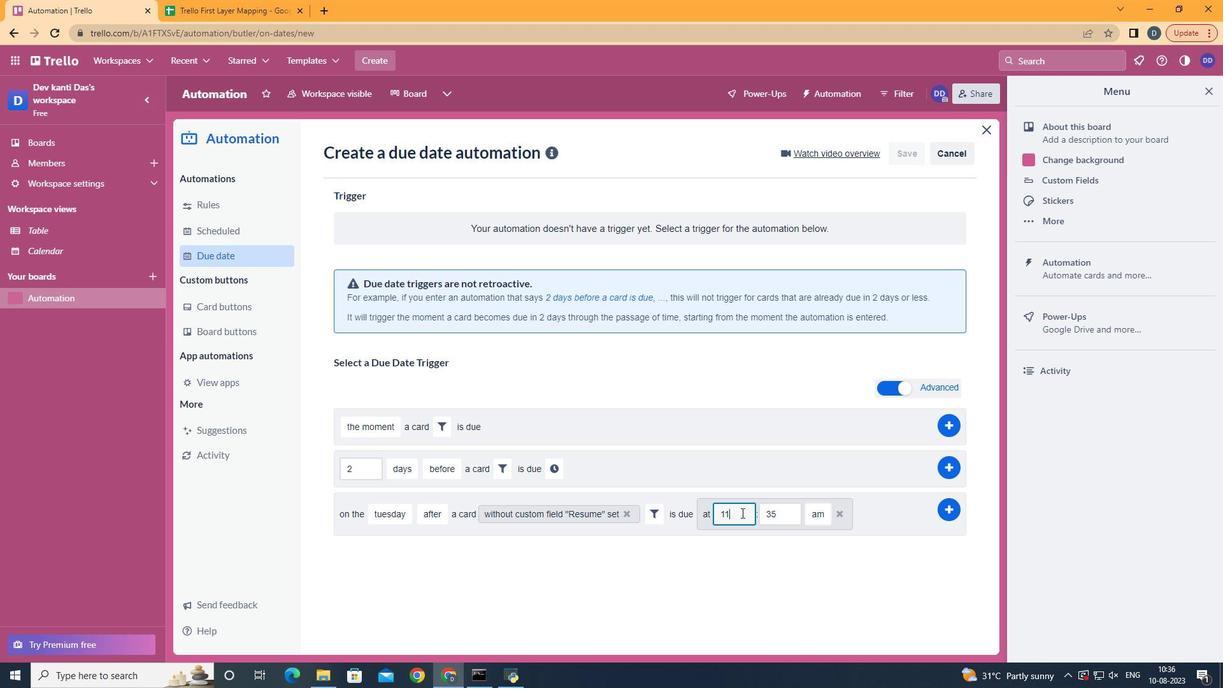 
Action: Mouse moved to (788, 518)
Screenshot: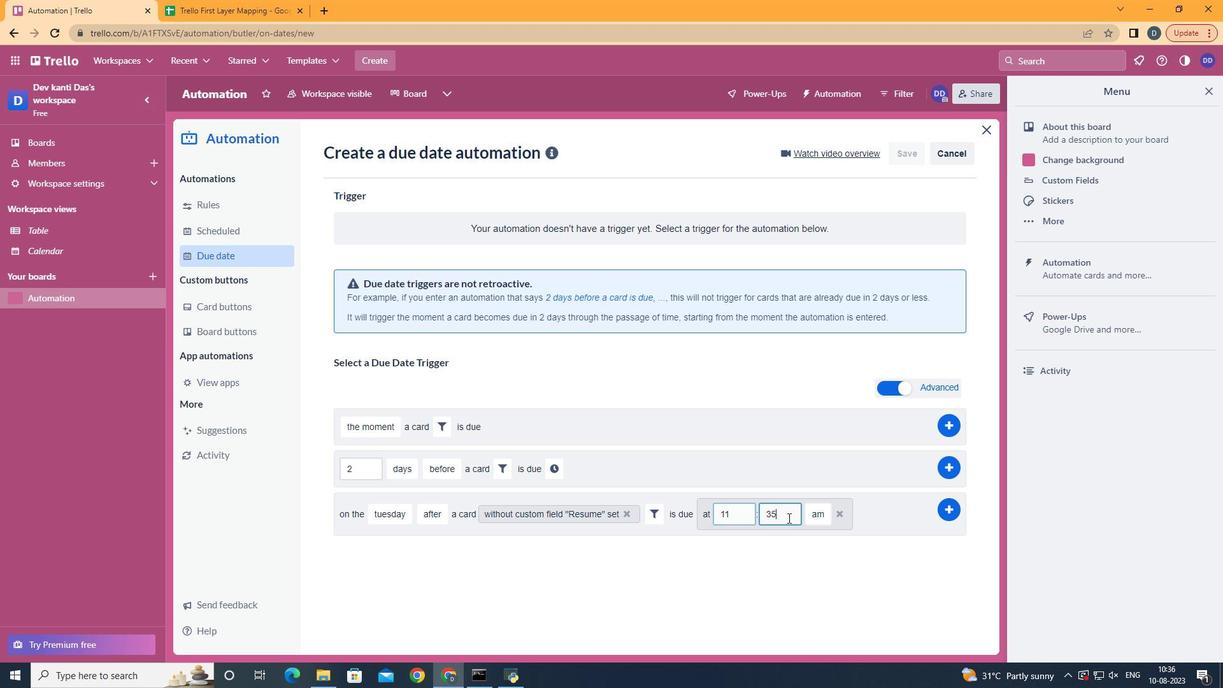 
Action: Mouse pressed left at (788, 518)
Screenshot: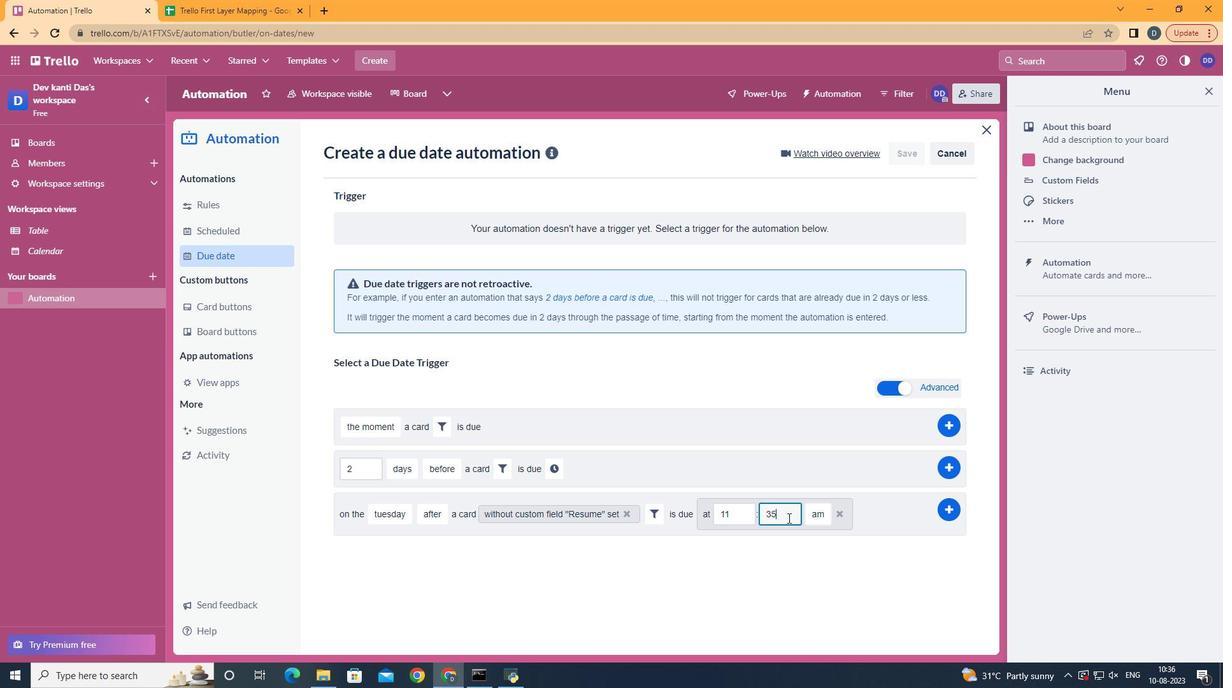 
Action: Key pressed <Key.backspace><Key.backspace>00
Screenshot: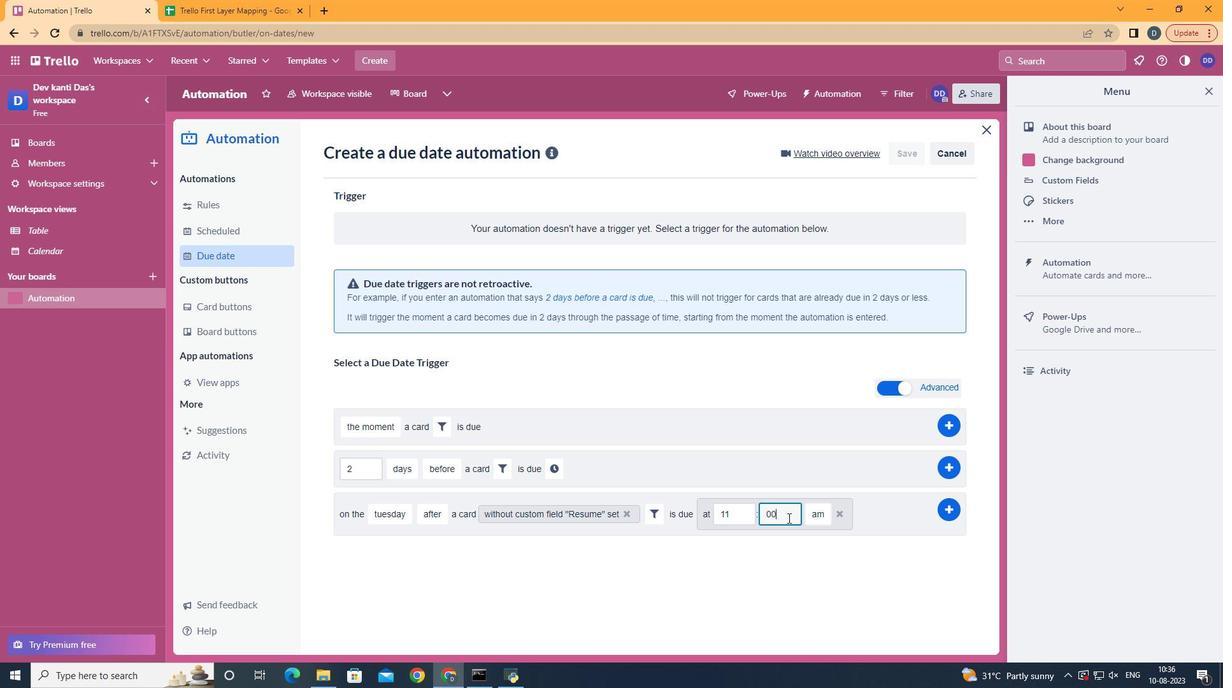 
Action: Mouse moved to (943, 510)
Screenshot: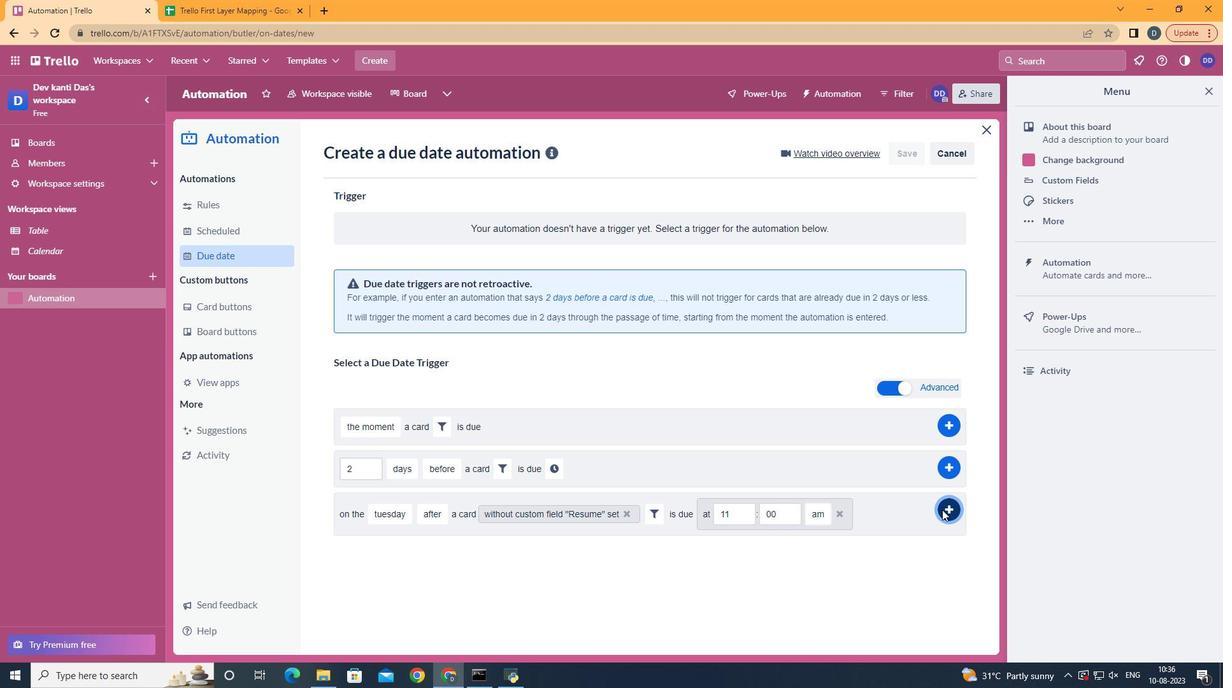 
Action: Mouse pressed left at (943, 510)
Screenshot: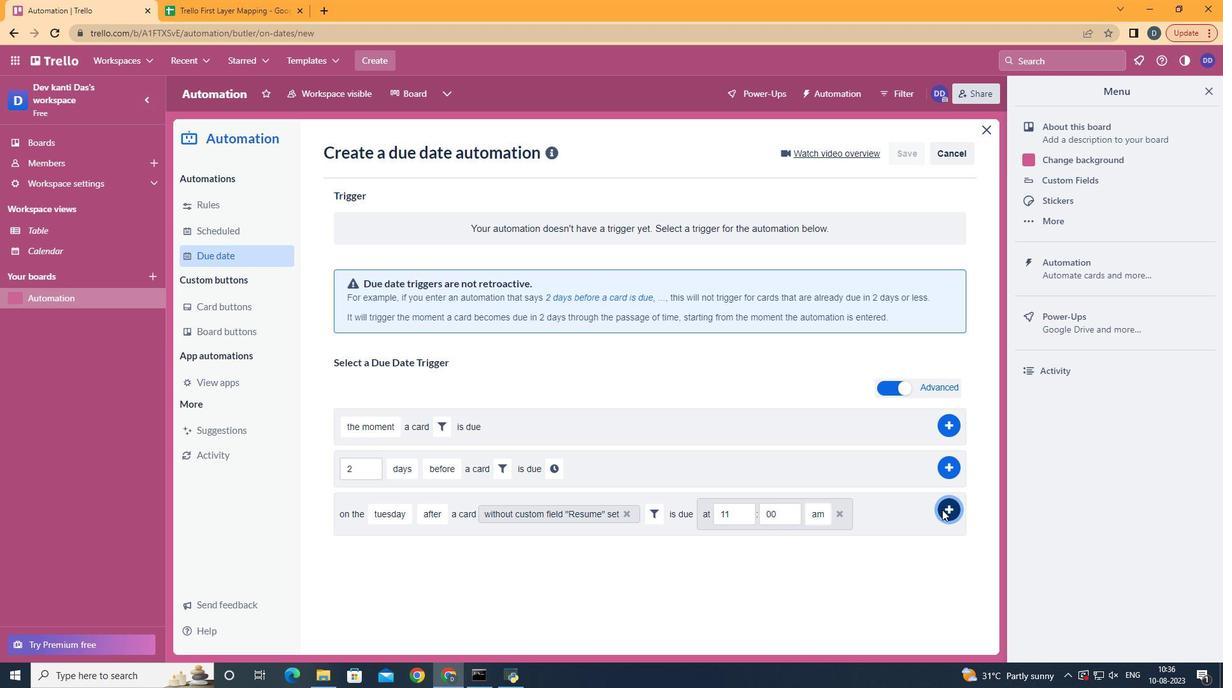 
Action: Mouse moved to (578, 285)
Screenshot: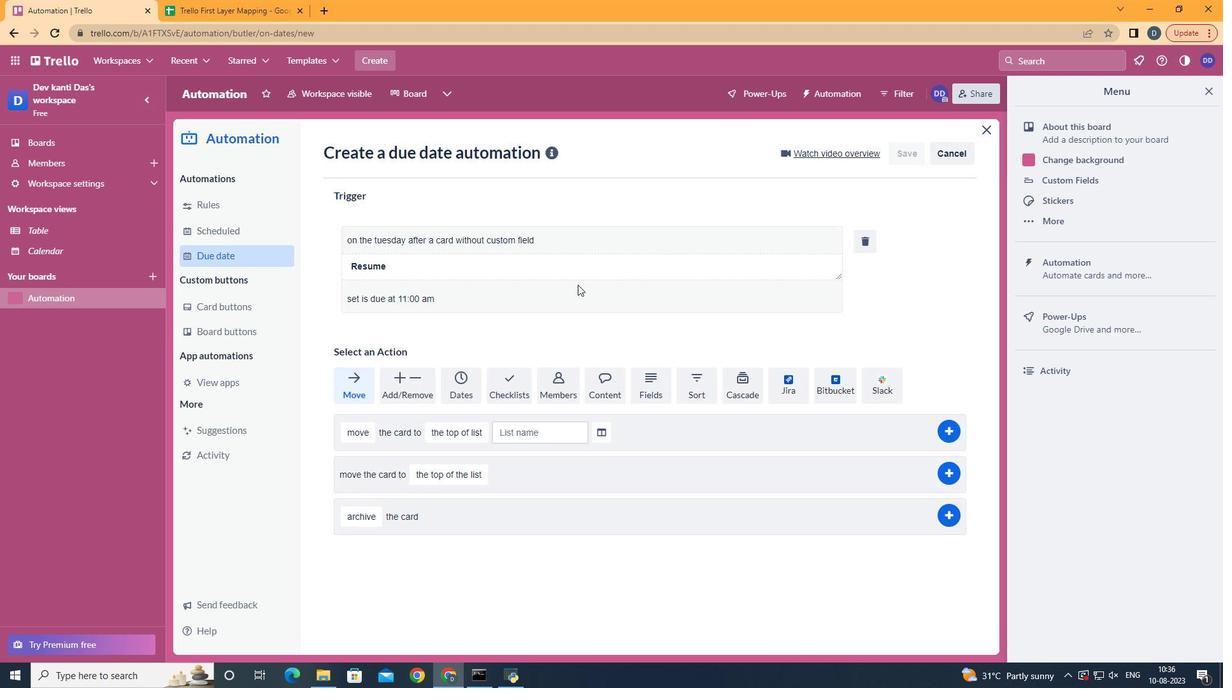 
